 Task: Create Card Safety and Security Review in Board Customer Advocacy Best Practices to Workspace Equipment Financing. Create Card Legal Conference Review in Board Content Localization and Translation to Workspace Equipment Financing. Create Card Risk Management Review in Board Diversity and Inclusion Employee Resource Group Event Planning and Execution to Workspace Equipment Financing
Action: Mouse moved to (68, 381)
Screenshot: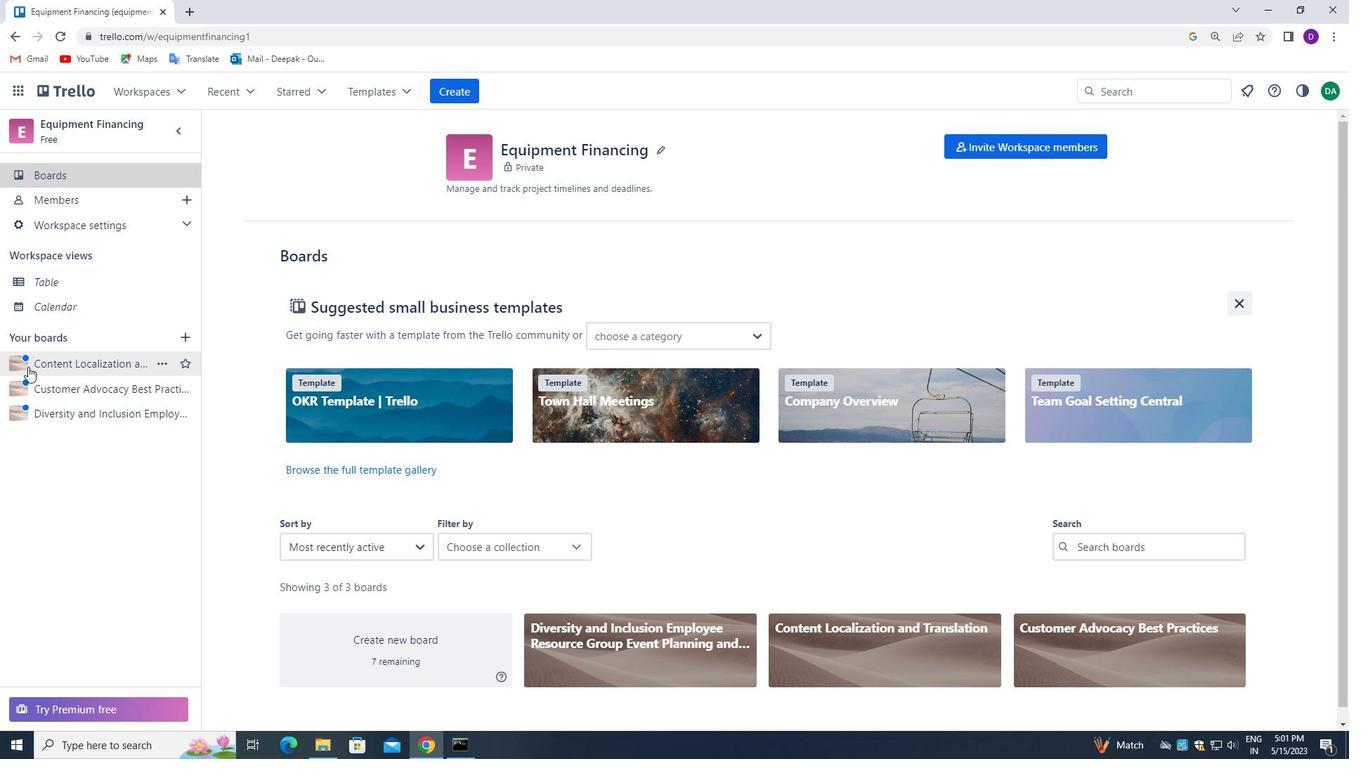 
Action: Mouse pressed left at (68, 381)
Screenshot: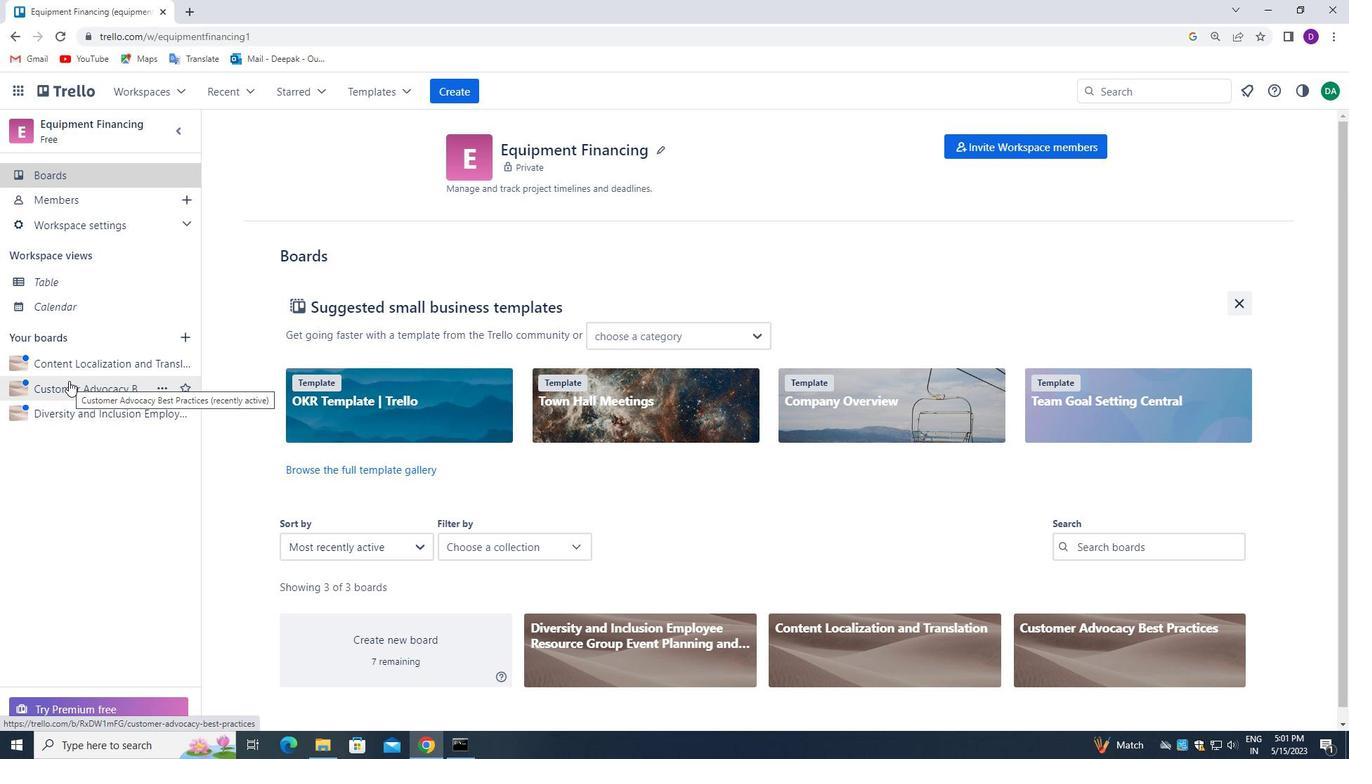 
Action: Mouse moved to (695, 208)
Screenshot: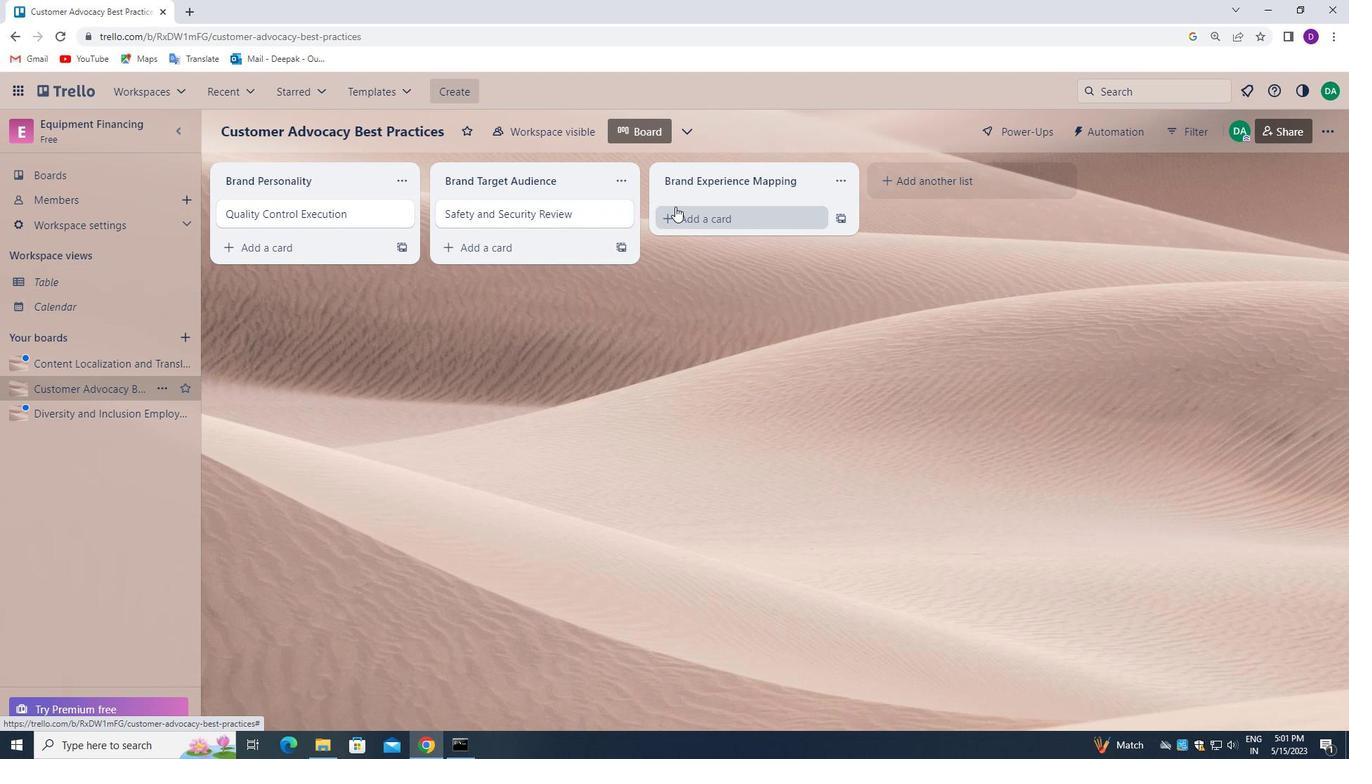 
Action: Mouse pressed left at (695, 208)
Screenshot: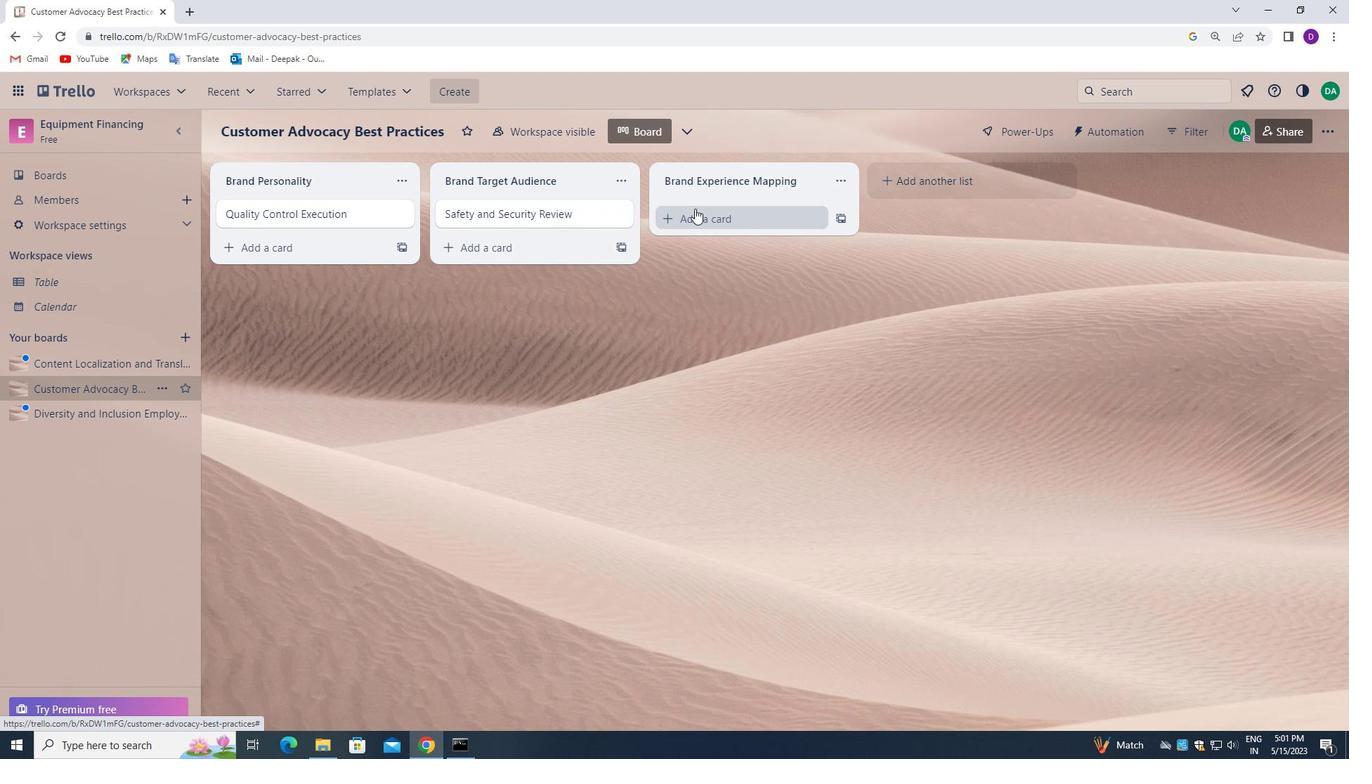 
Action: Mouse moved to (688, 222)
Screenshot: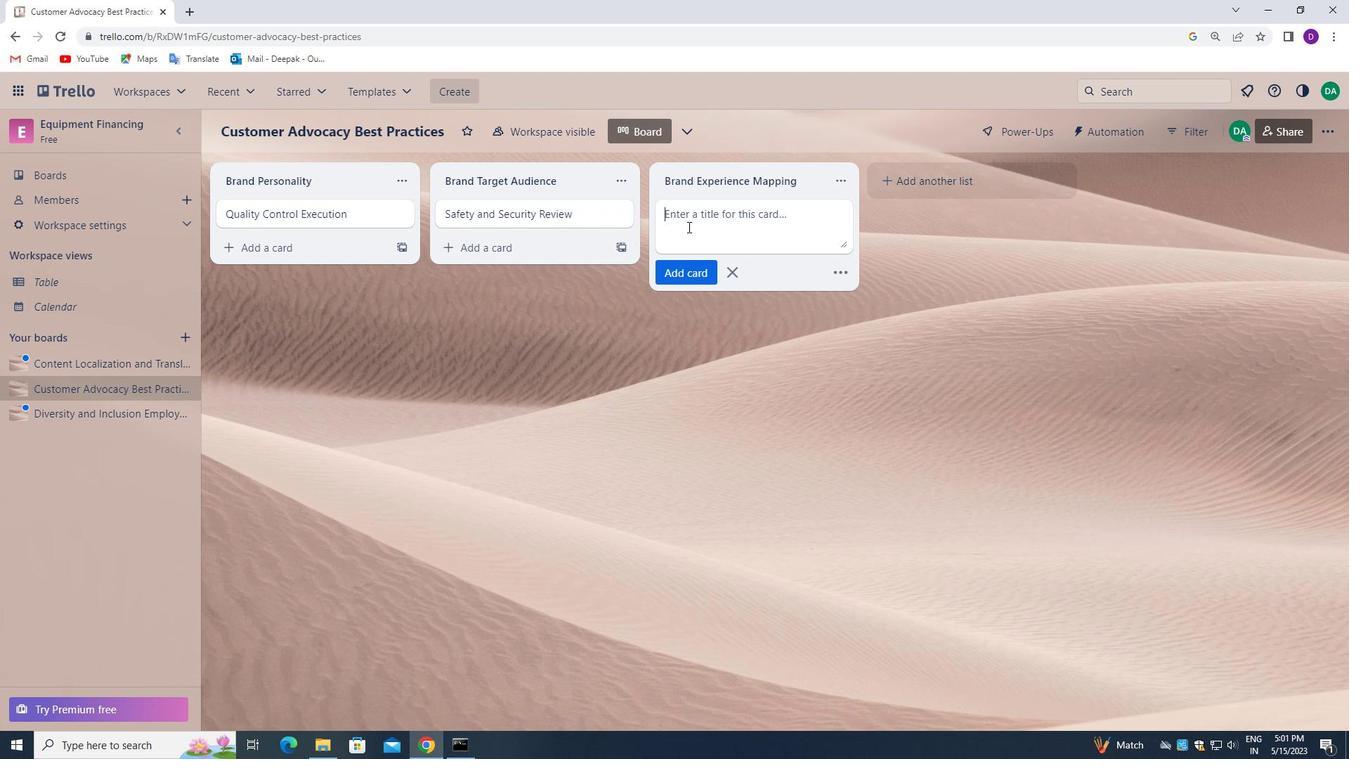 
Action: Mouse pressed left at (688, 222)
Screenshot: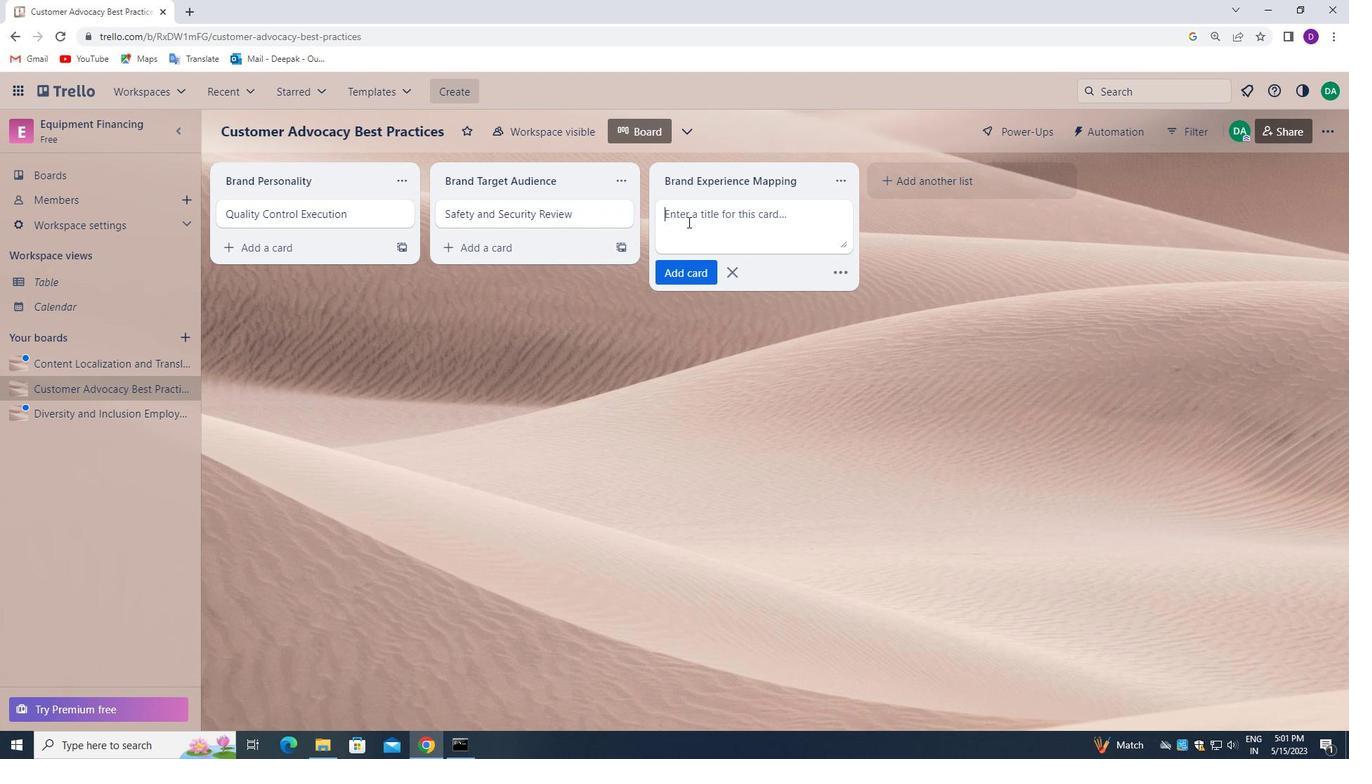 
Action: Key pressed <Key.shift>SAFETY<Key.space>AND<Key.space><Key.shift>SECURITY<Key.space><Key.shift>REVIEW
Screenshot: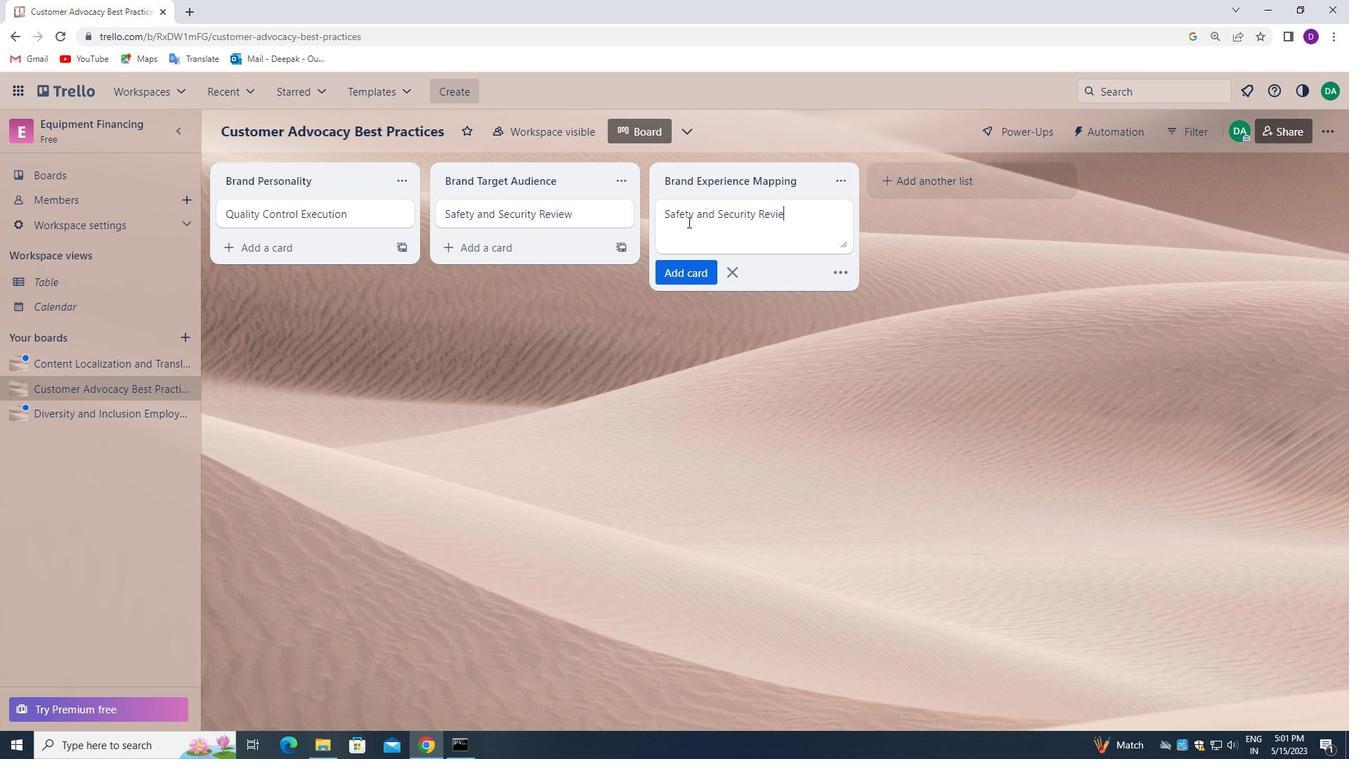 
Action: Mouse moved to (681, 268)
Screenshot: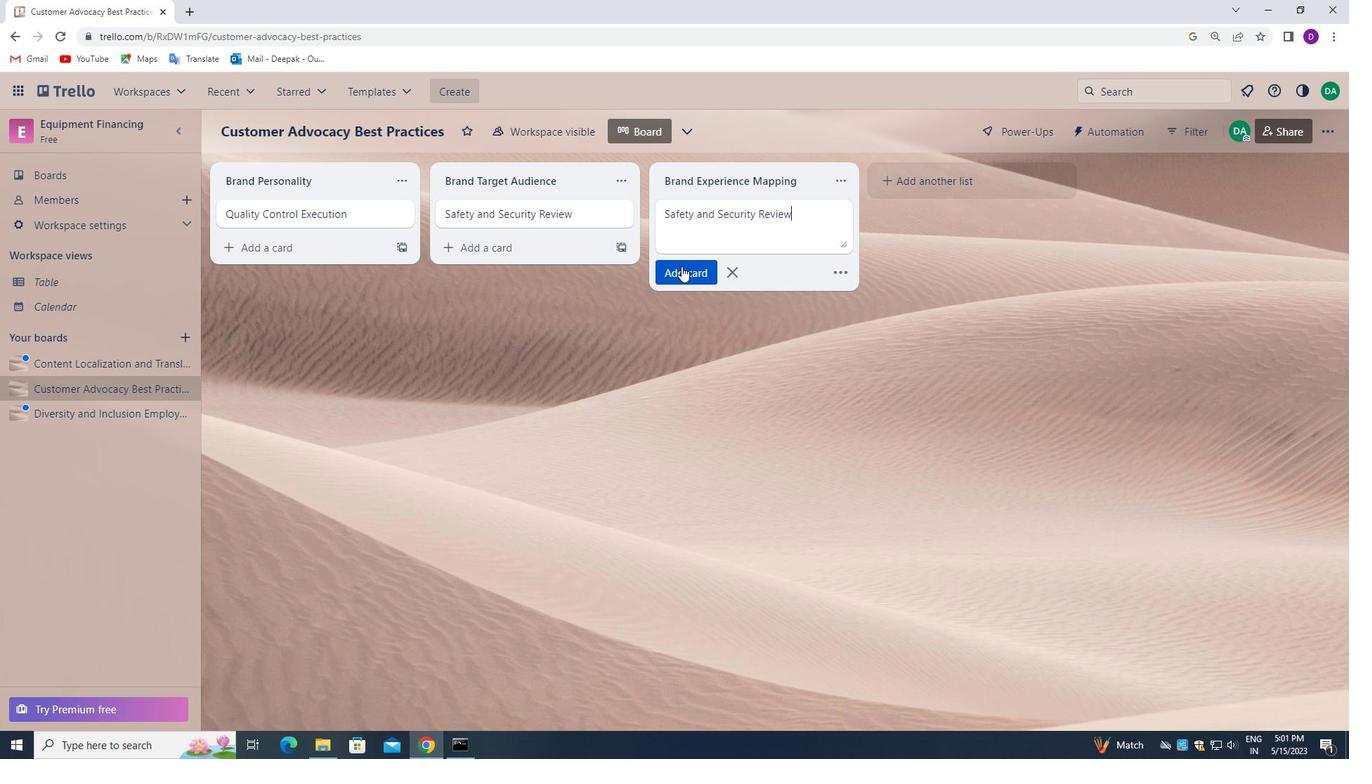 
Action: Mouse pressed left at (681, 268)
Screenshot: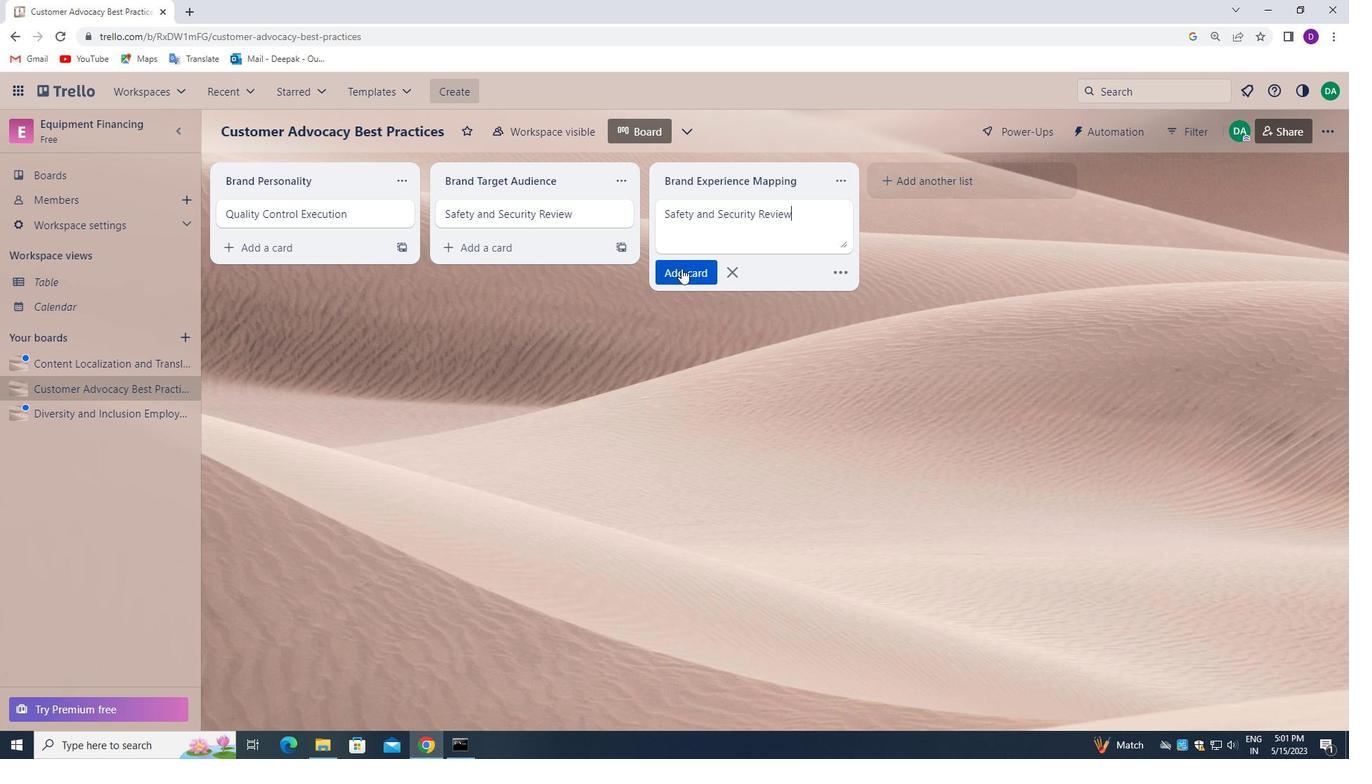 
Action: Mouse moved to (575, 323)
Screenshot: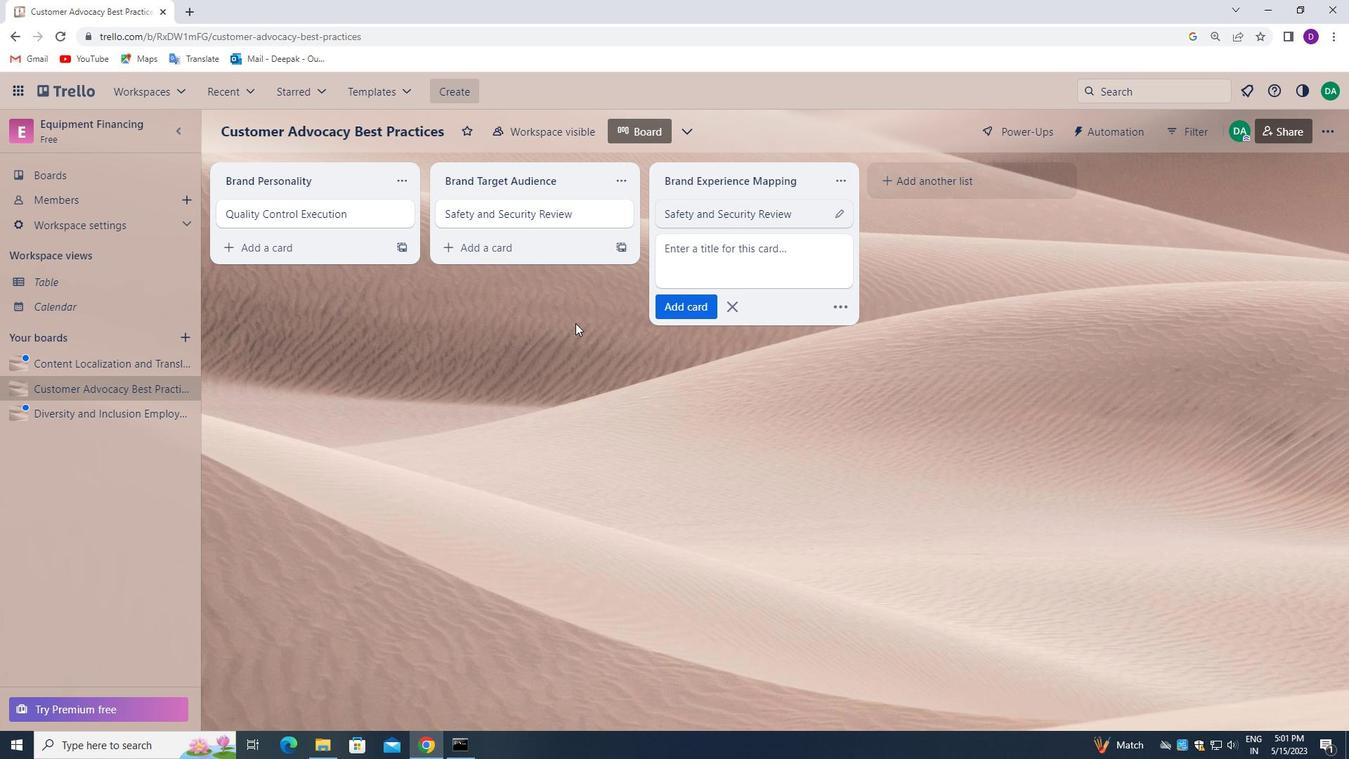
Action: Mouse pressed left at (575, 323)
Screenshot: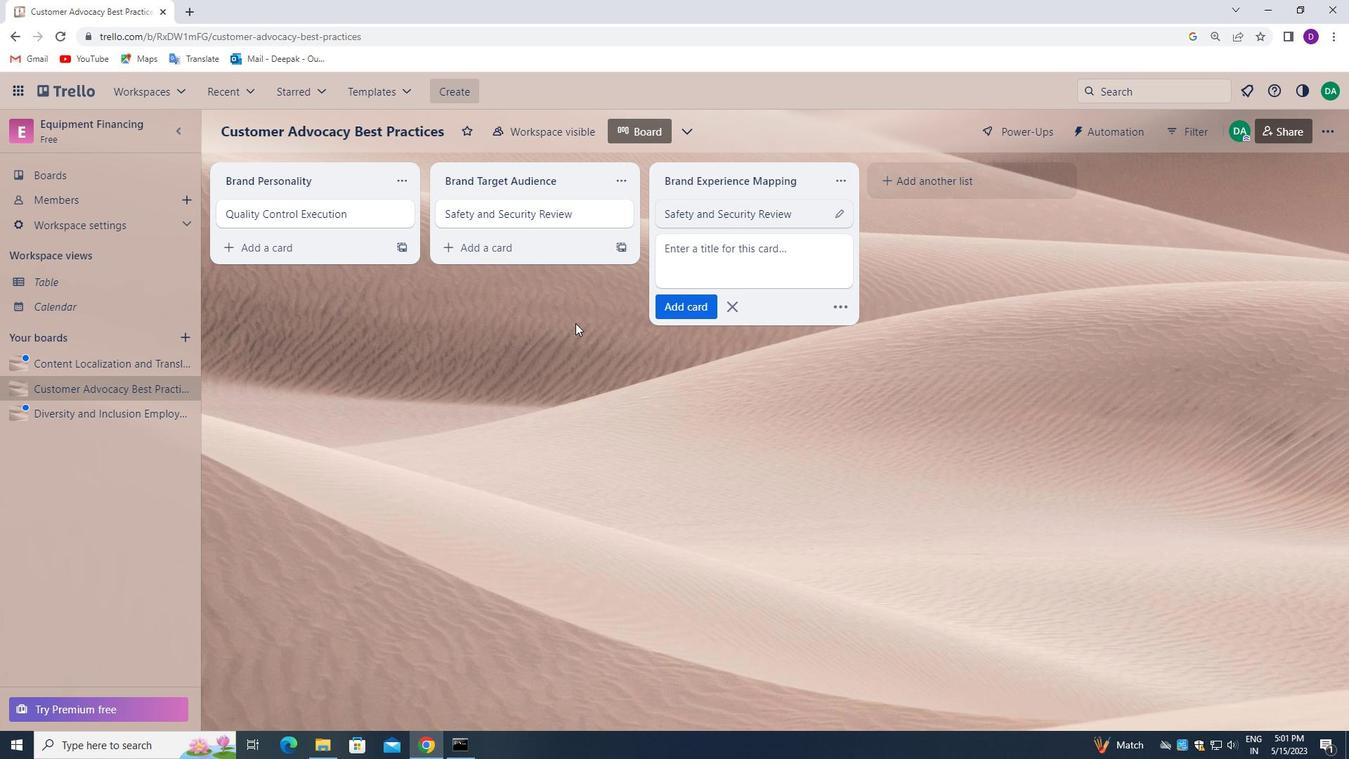 
Action: Mouse moved to (80, 364)
Screenshot: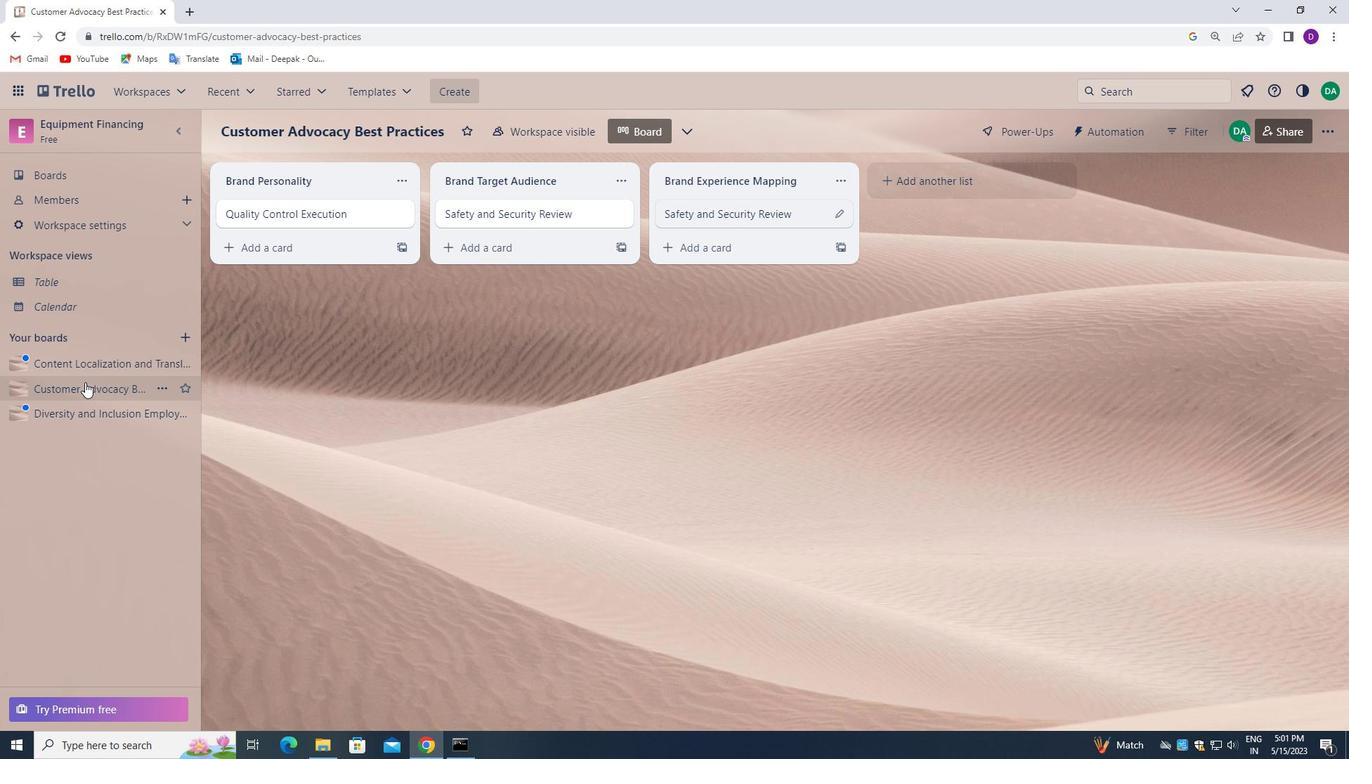
Action: Mouse pressed left at (80, 364)
Screenshot: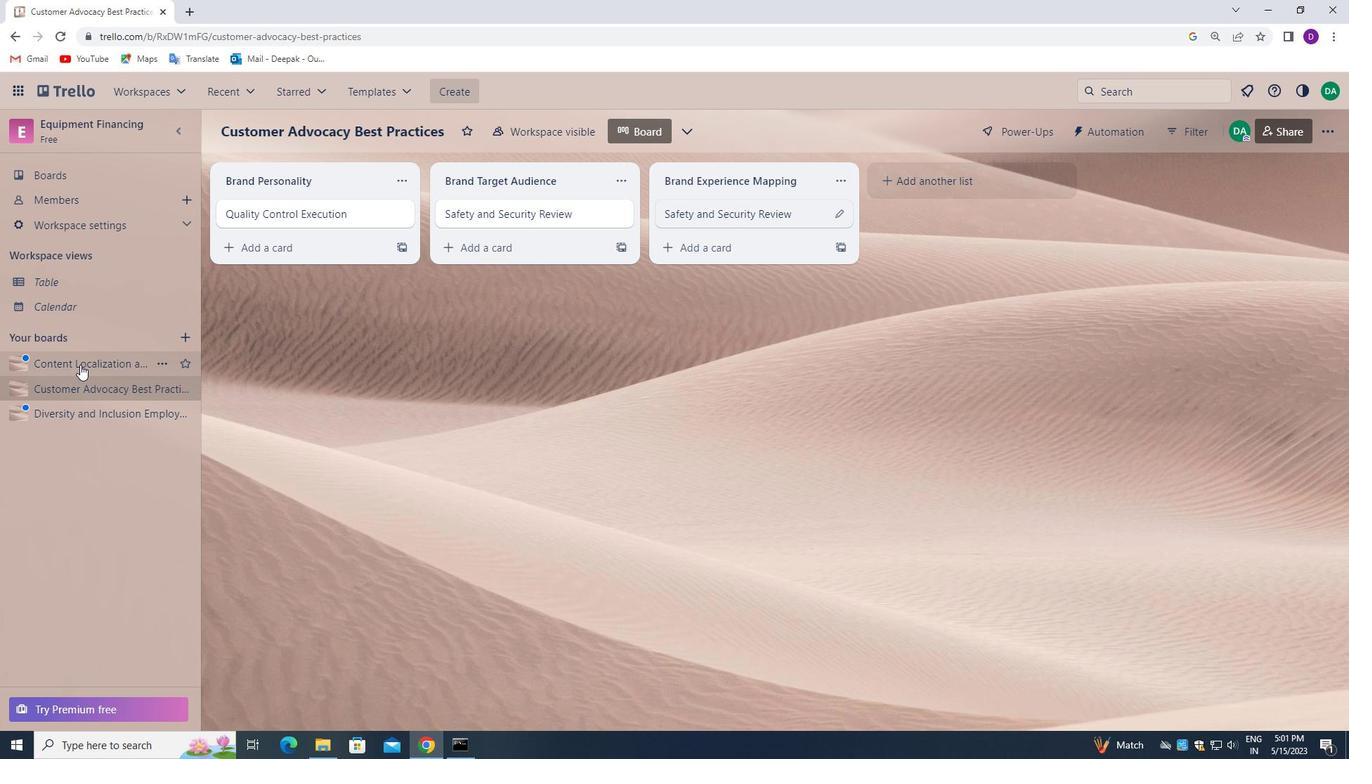 
Action: Mouse moved to (698, 213)
Screenshot: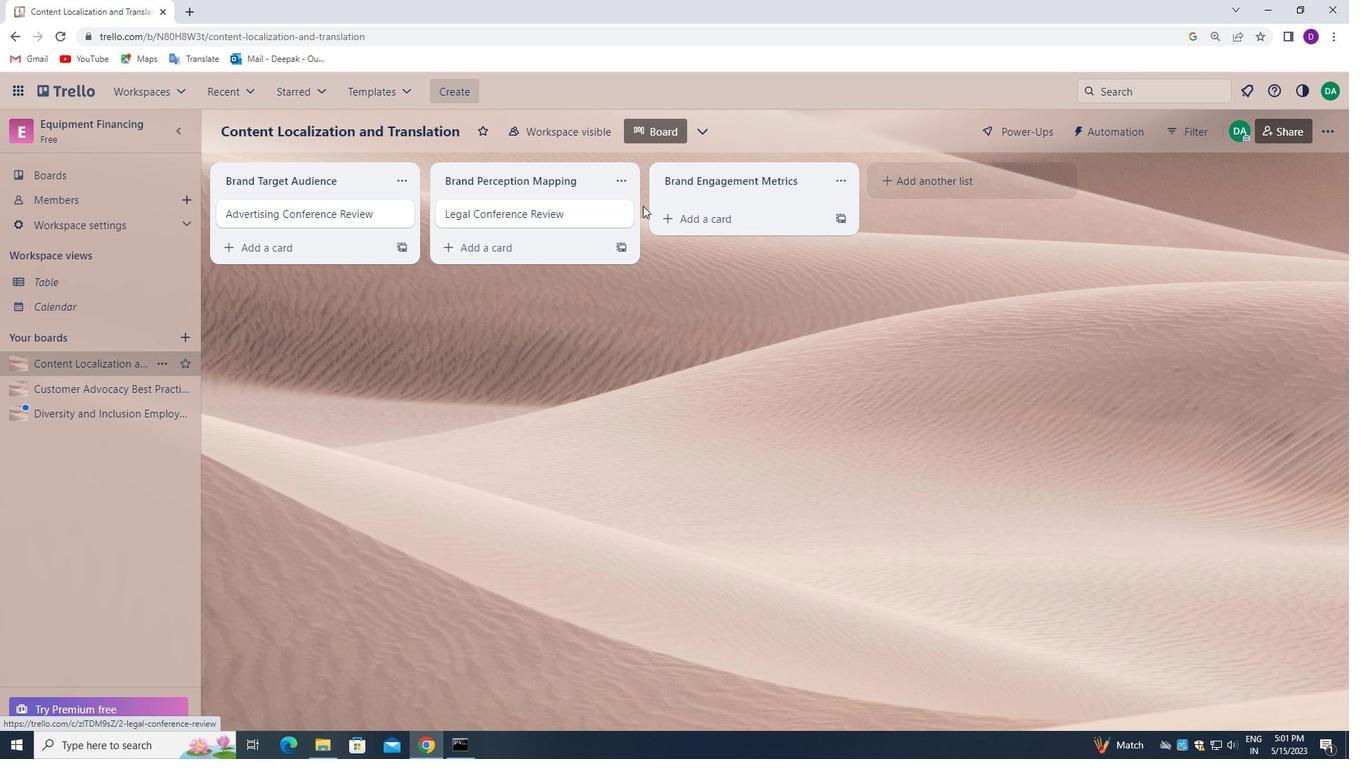 
Action: Mouse pressed left at (698, 213)
Screenshot: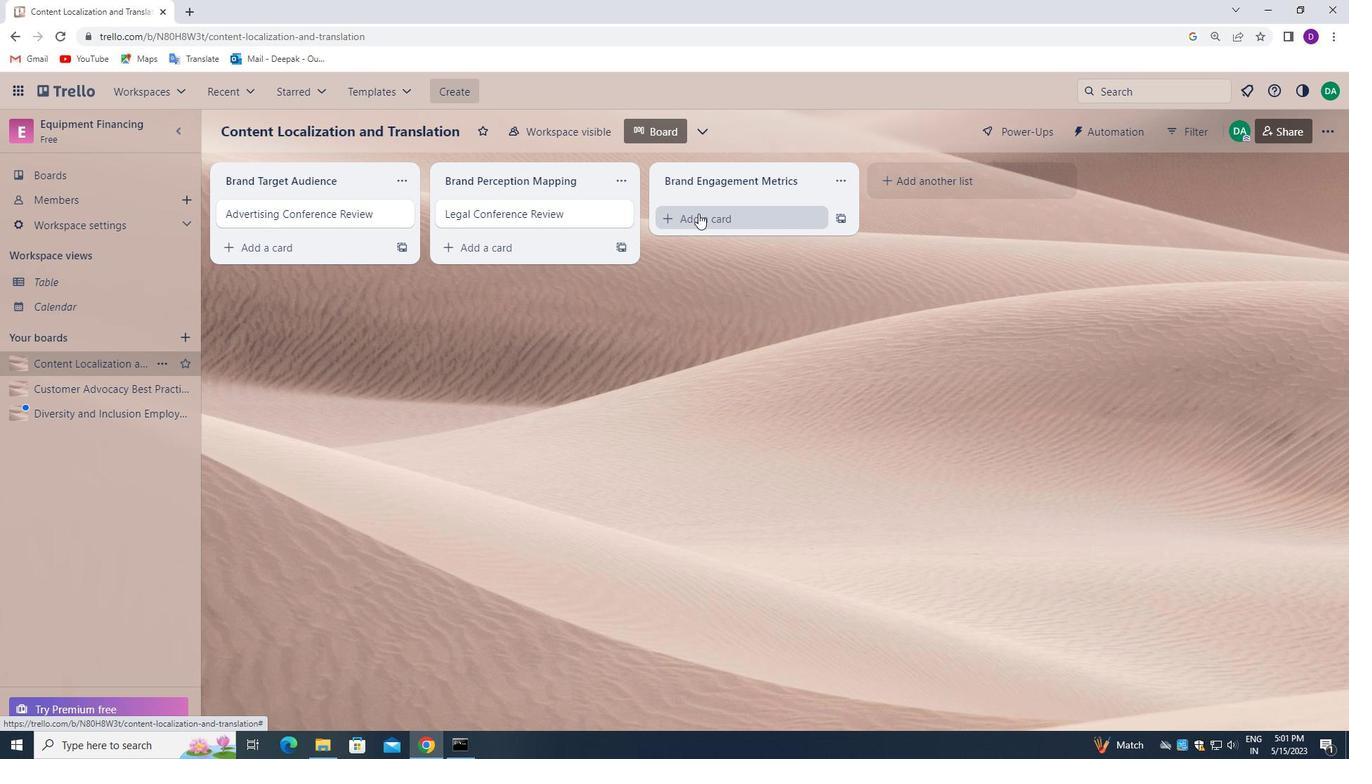 
Action: Mouse moved to (694, 217)
Screenshot: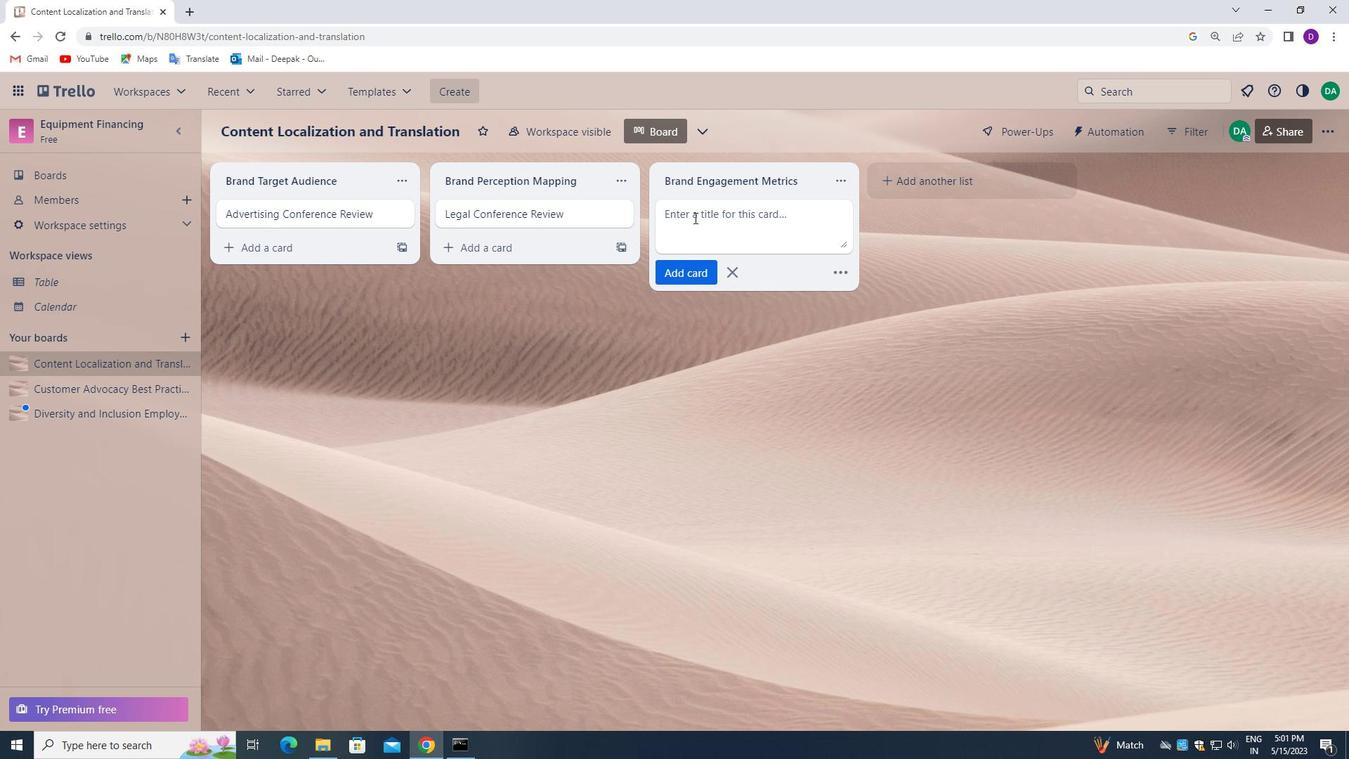 
Action: Mouse pressed left at (694, 217)
Screenshot: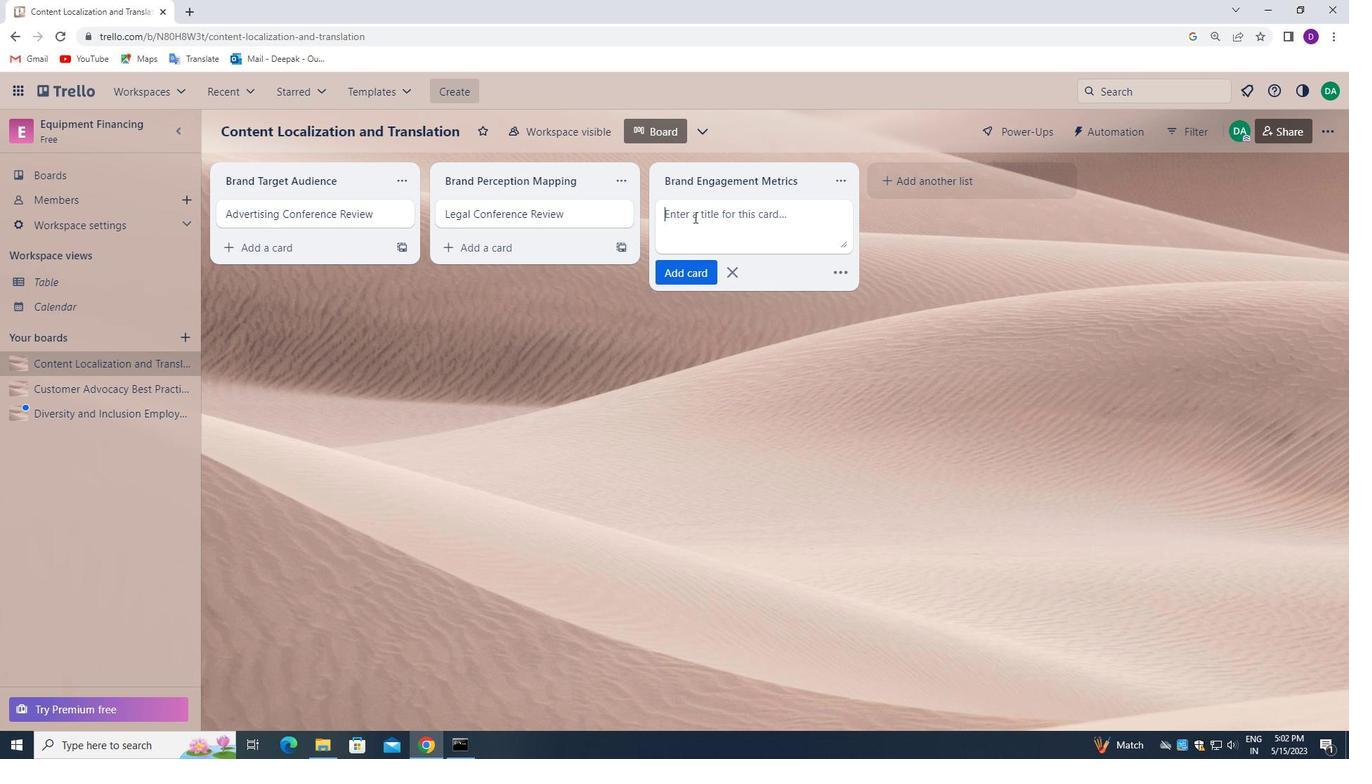 
Action: Key pressed <Key.shift>LEGAL<Key.space><Key.shift>CONFERENCE<Key.space><Key.shift>REVIEW
Screenshot: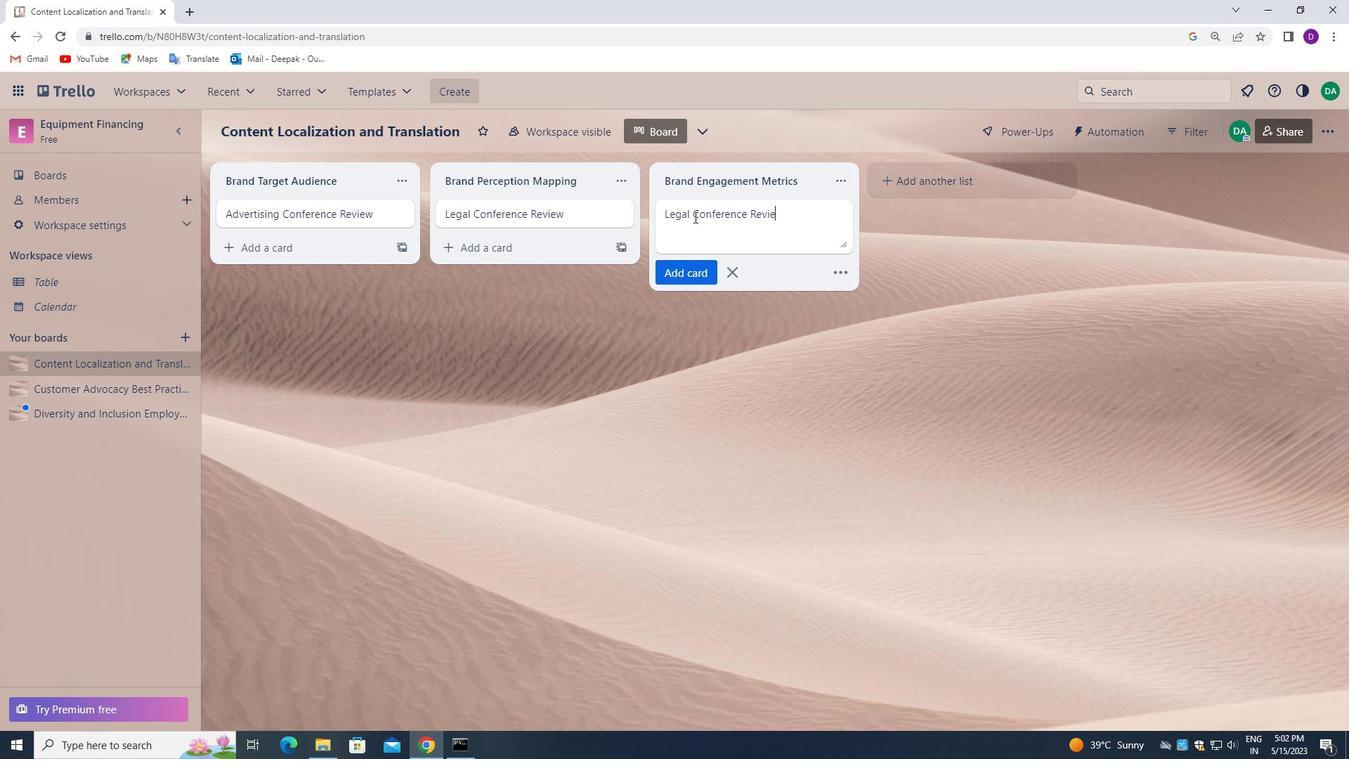 
Action: Mouse moved to (674, 265)
Screenshot: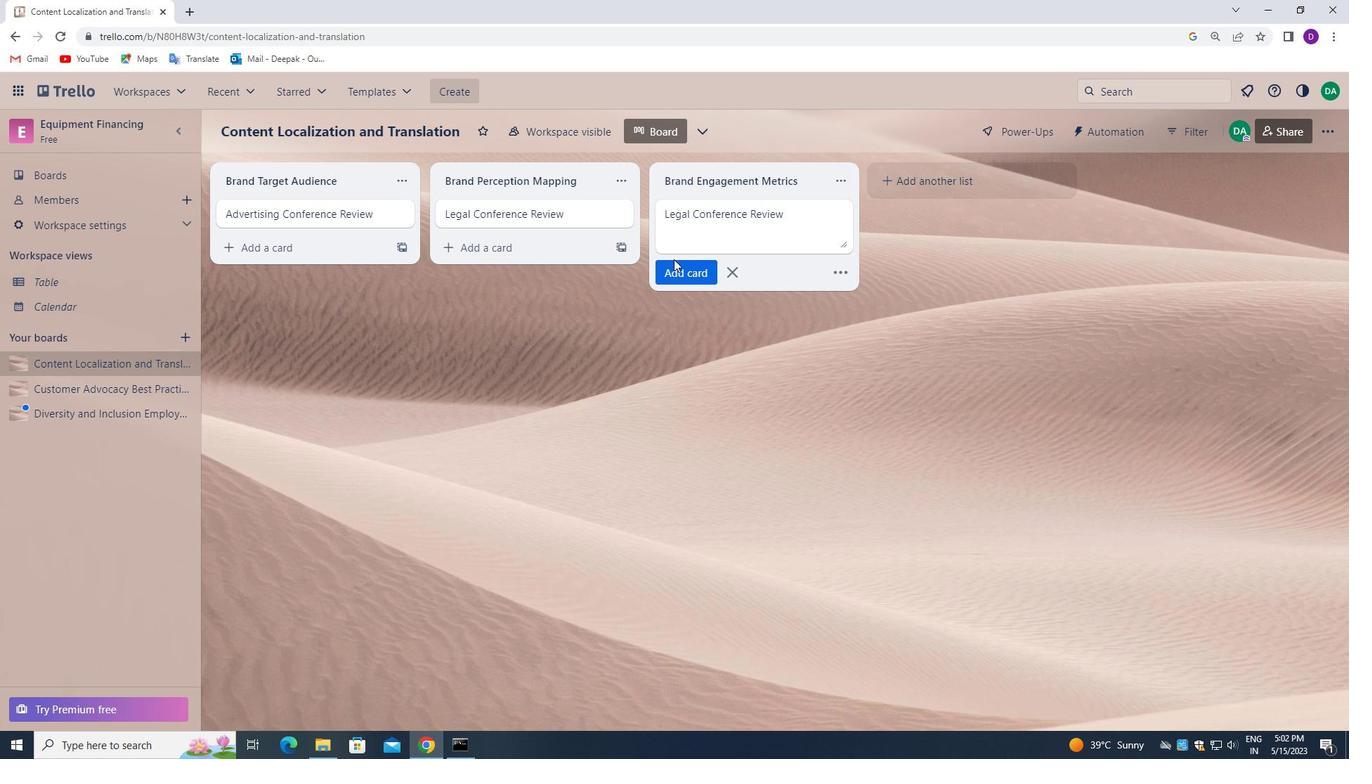 
Action: Mouse pressed left at (674, 265)
Screenshot: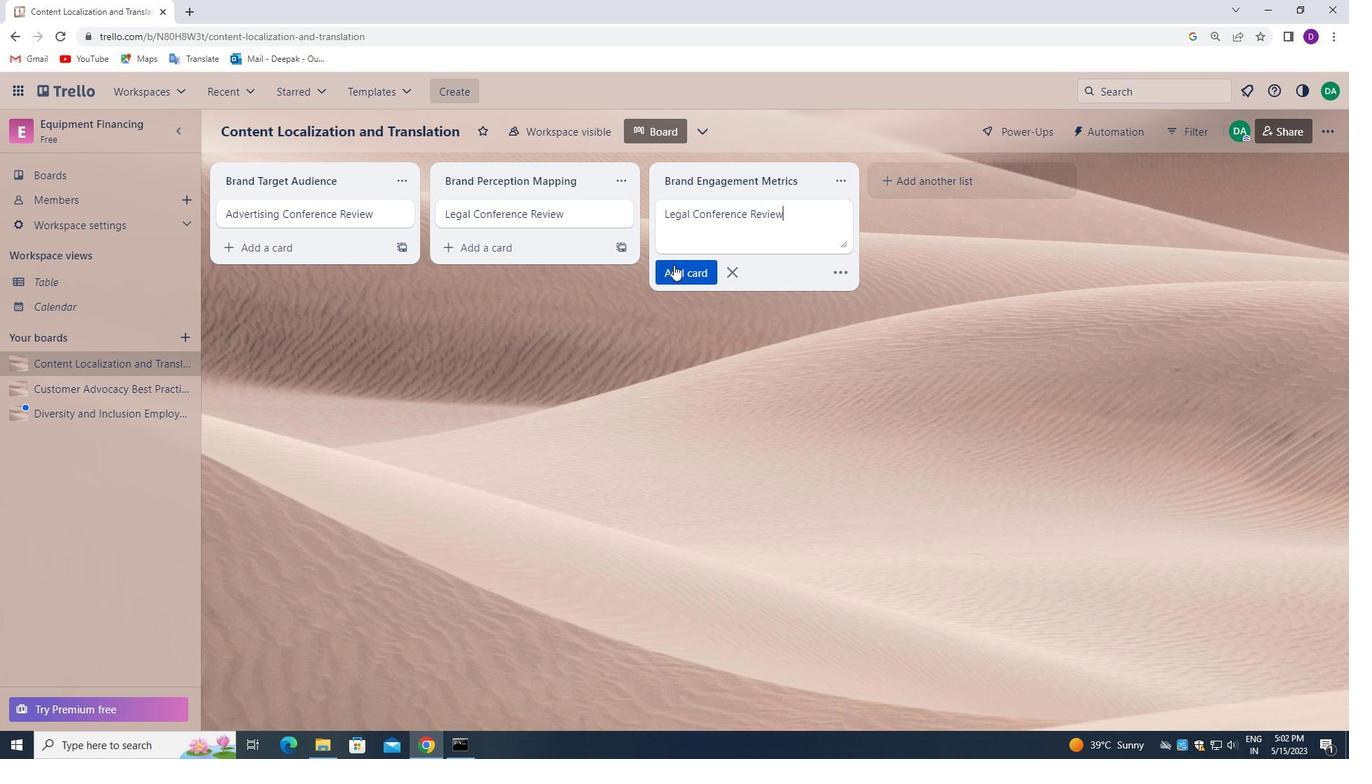 
Action: Mouse moved to (620, 319)
Screenshot: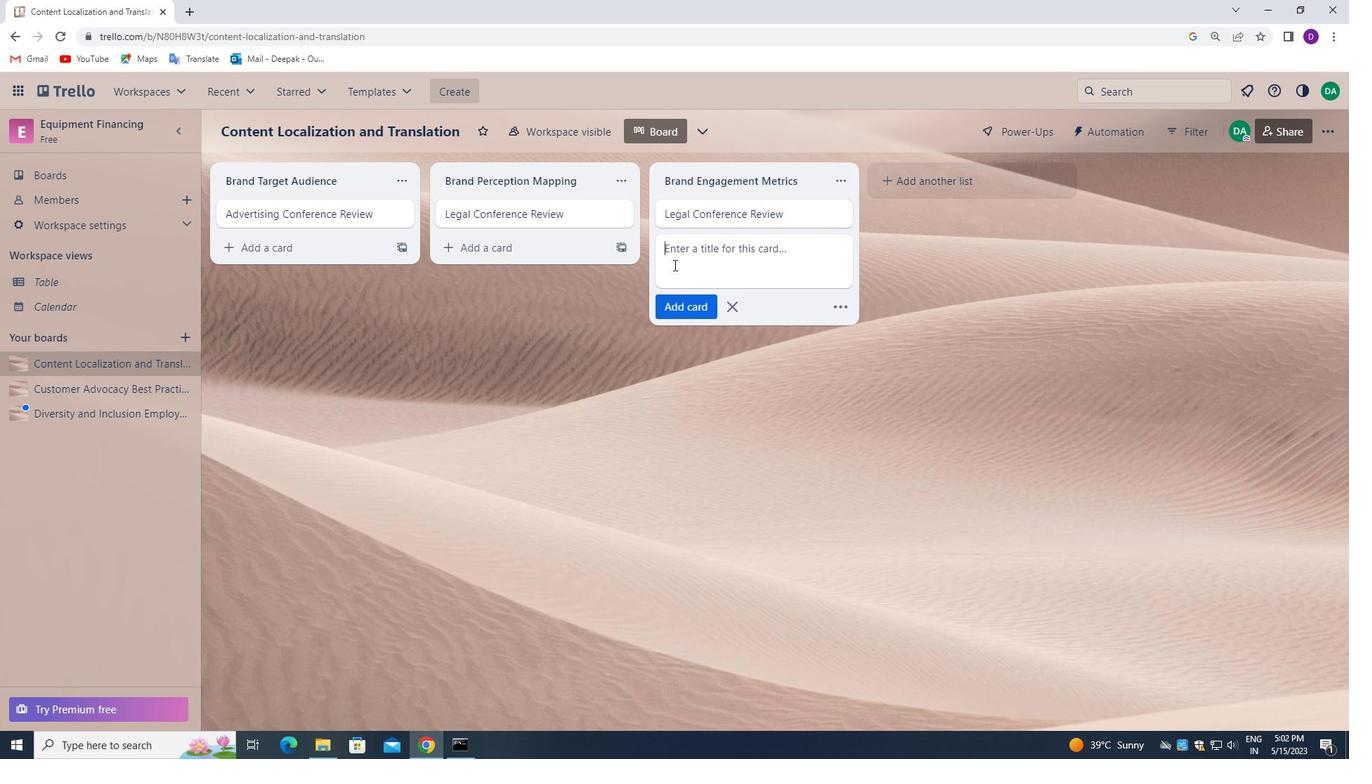 
Action: Mouse pressed left at (620, 319)
Screenshot: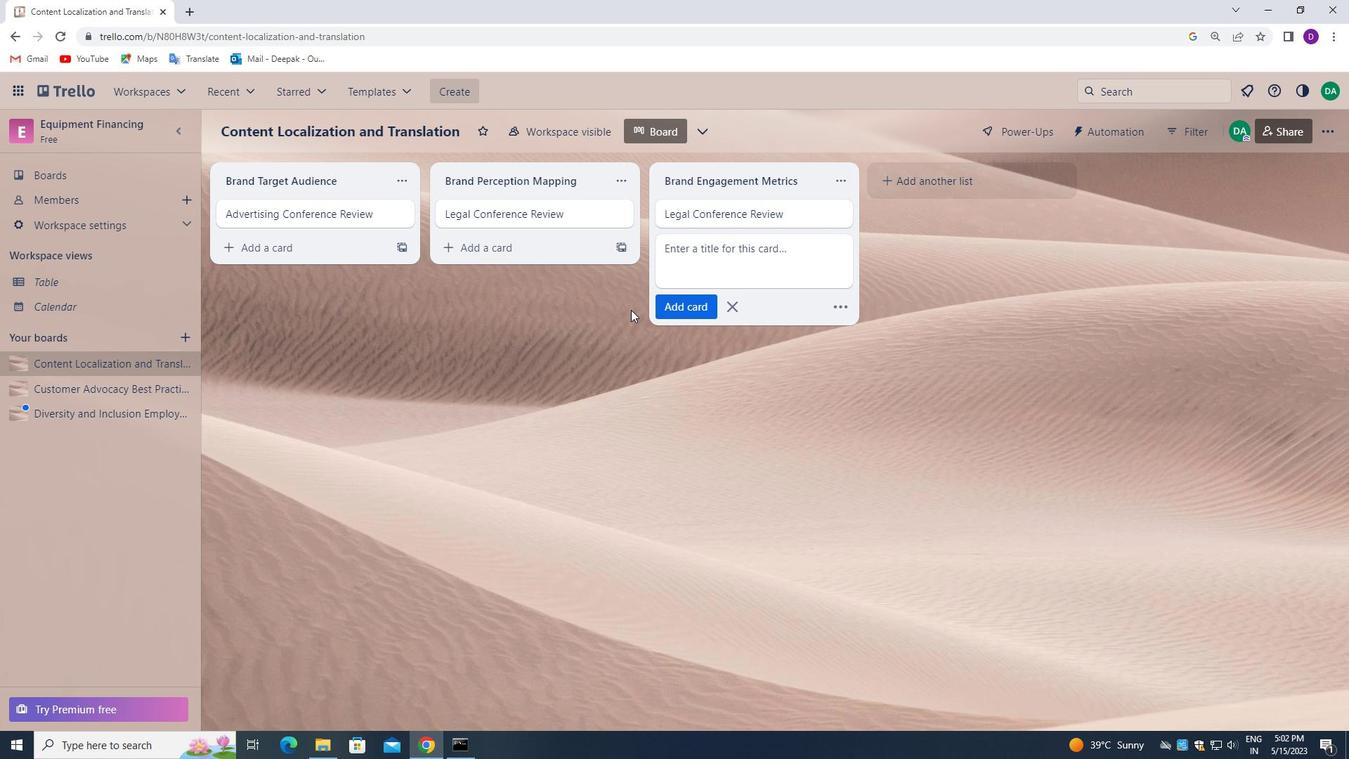 
Action: Mouse moved to (68, 416)
Screenshot: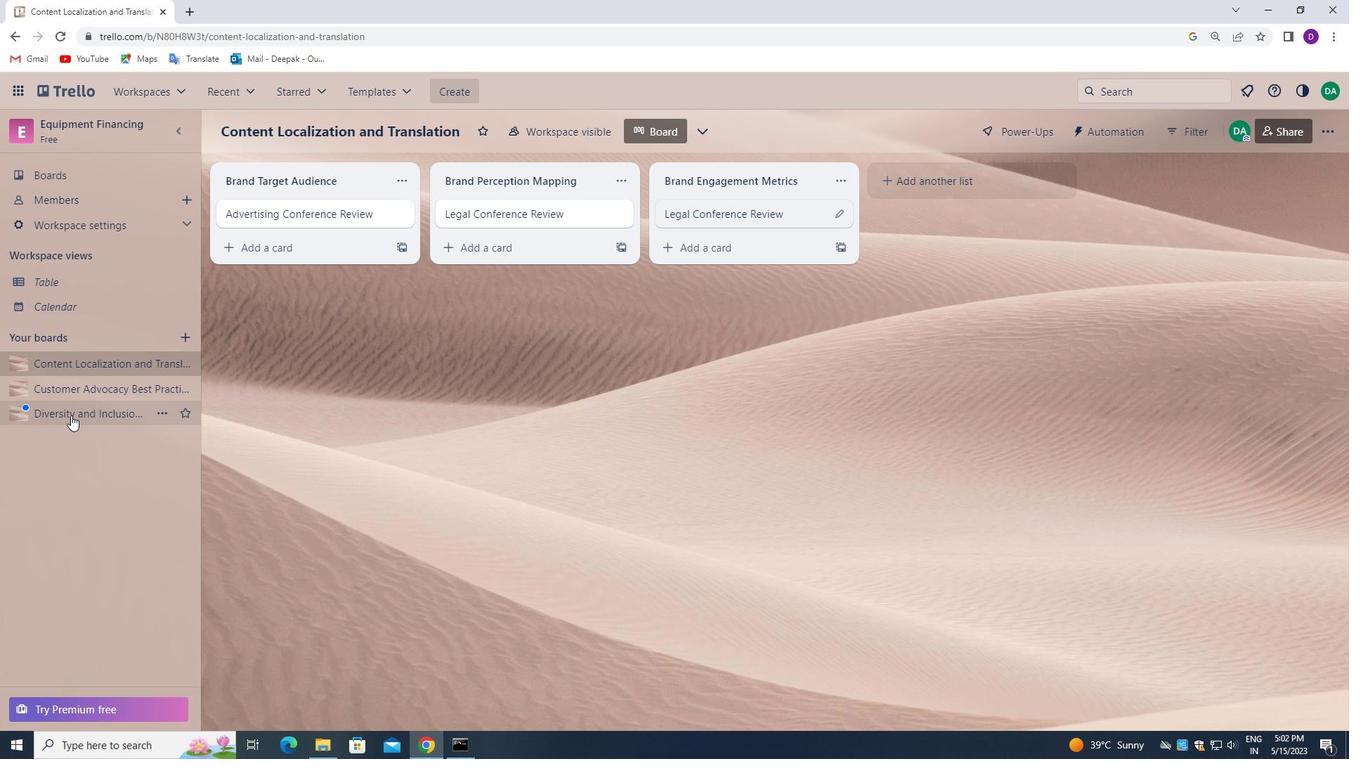 
Action: Mouse pressed left at (68, 416)
Screenshot: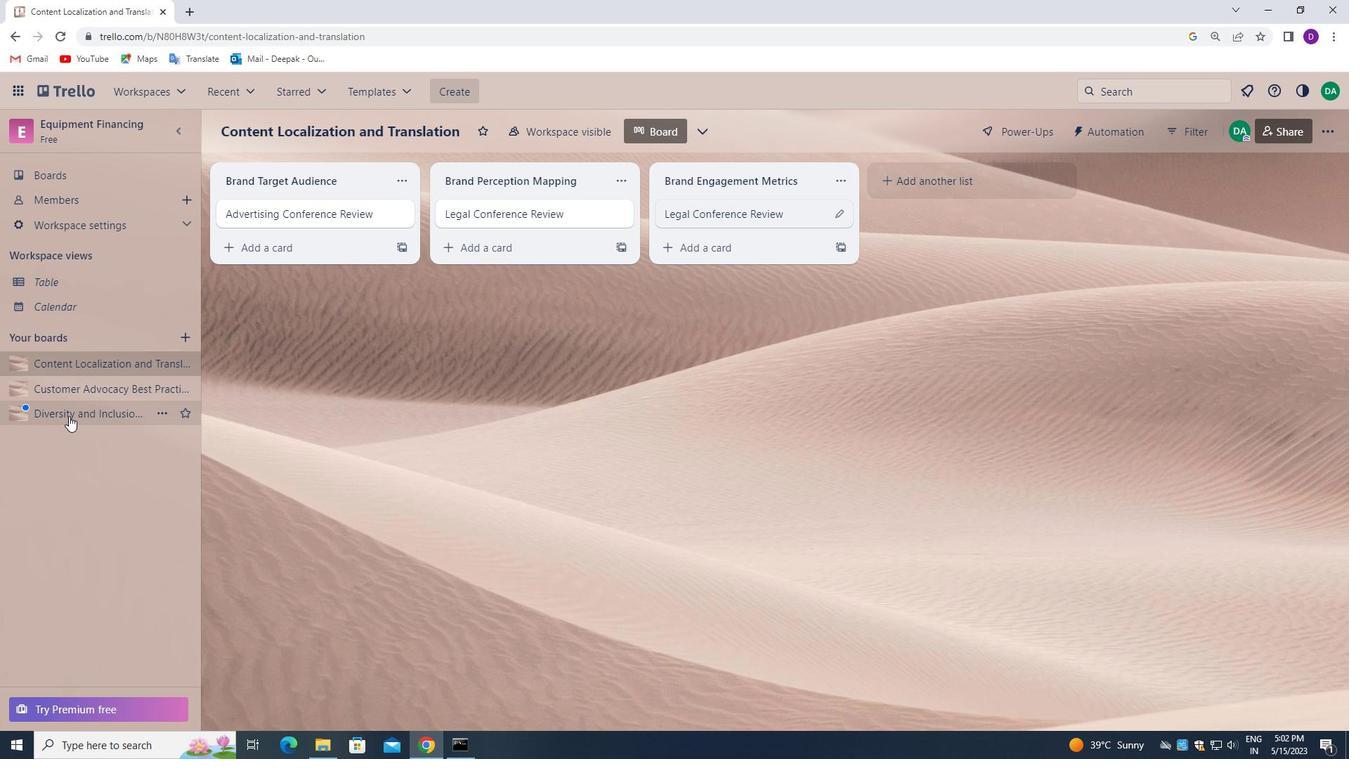 
Action: Mouse moved to (707, 219)
Screenshot: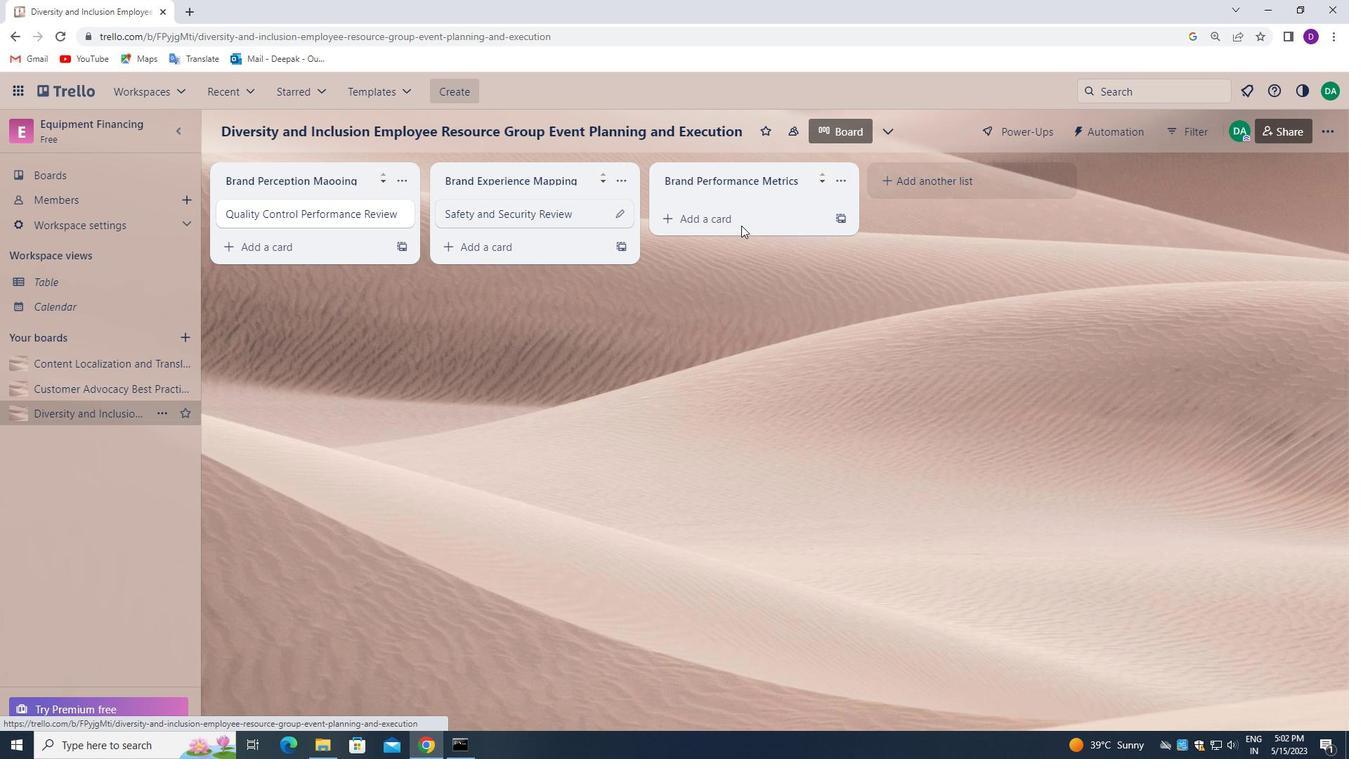 
Action: Mouse pressed left at (707, 219)
Screenshot: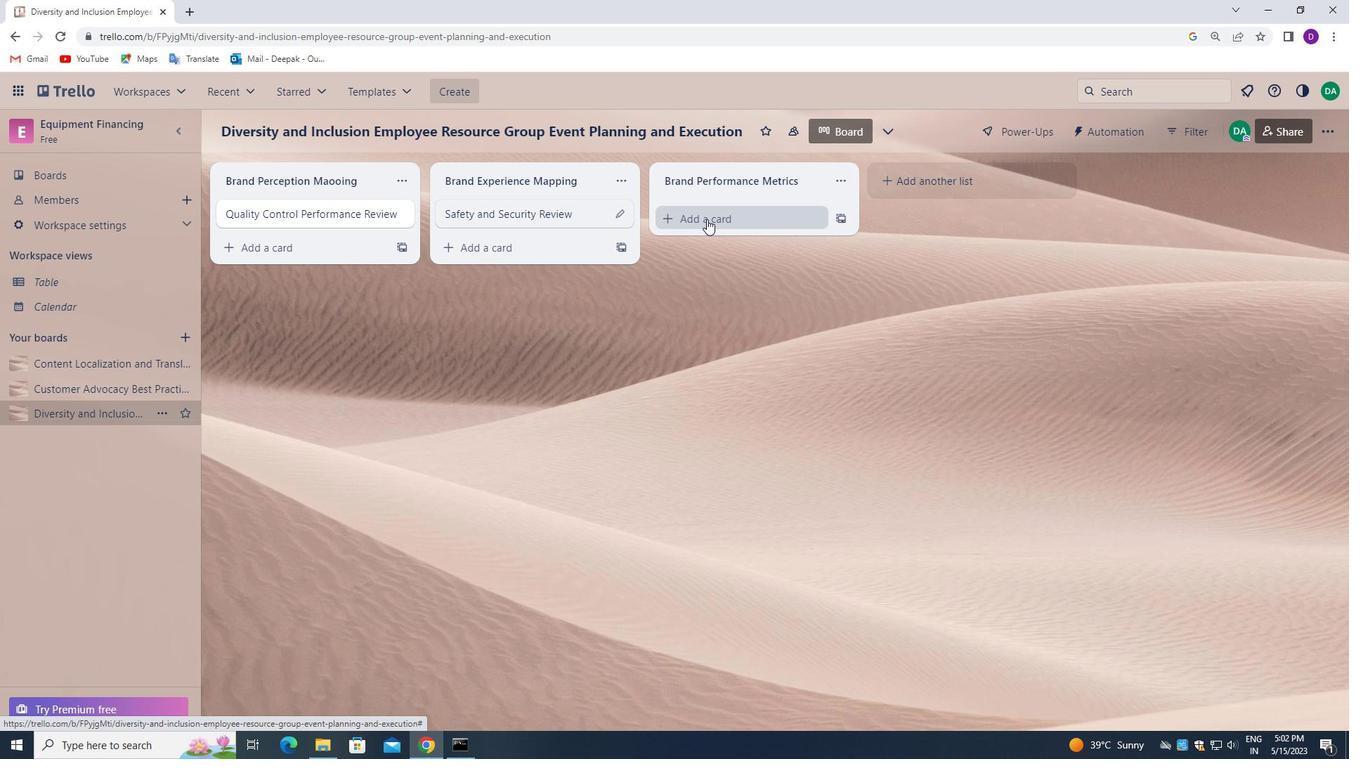 
Action: Mouse moved to (698, 220)
Screenshot: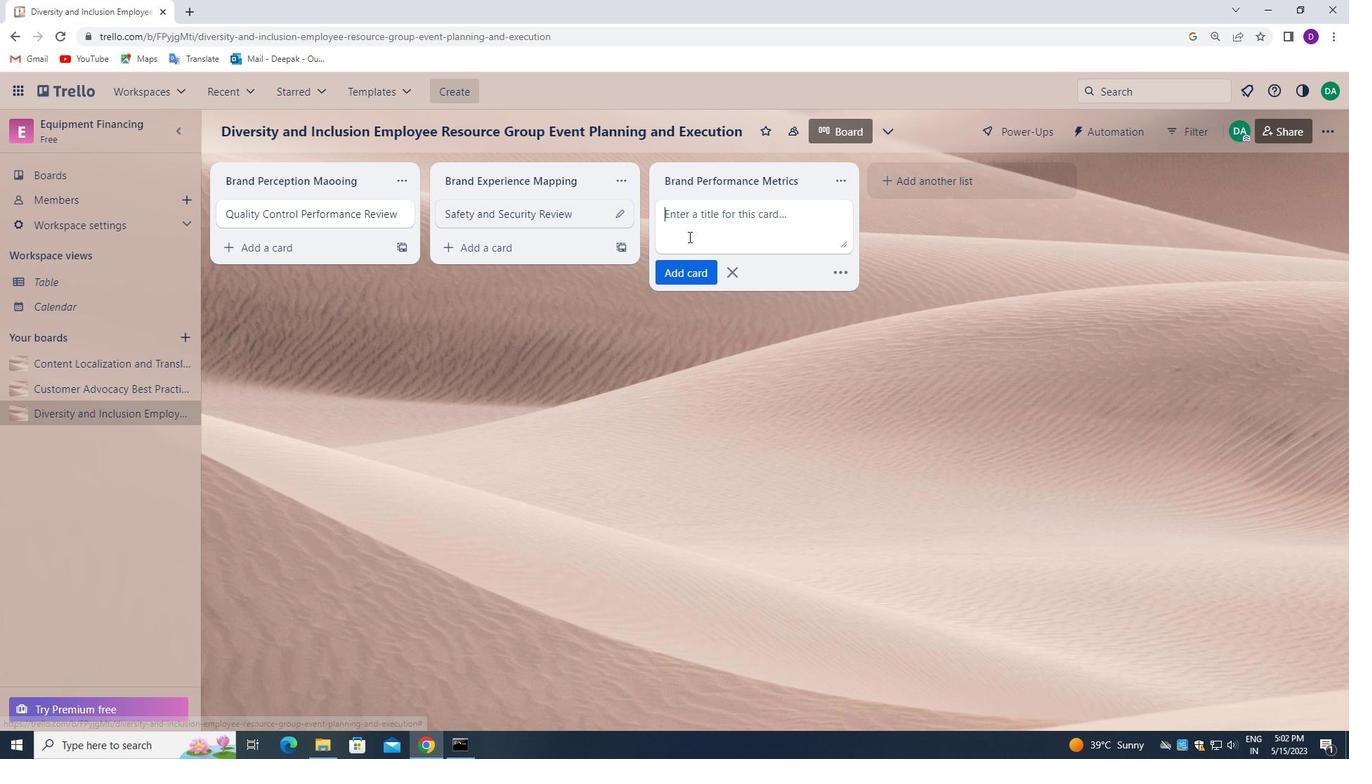 
Action: Mouse pressed left at (698, 220)
Screenshot: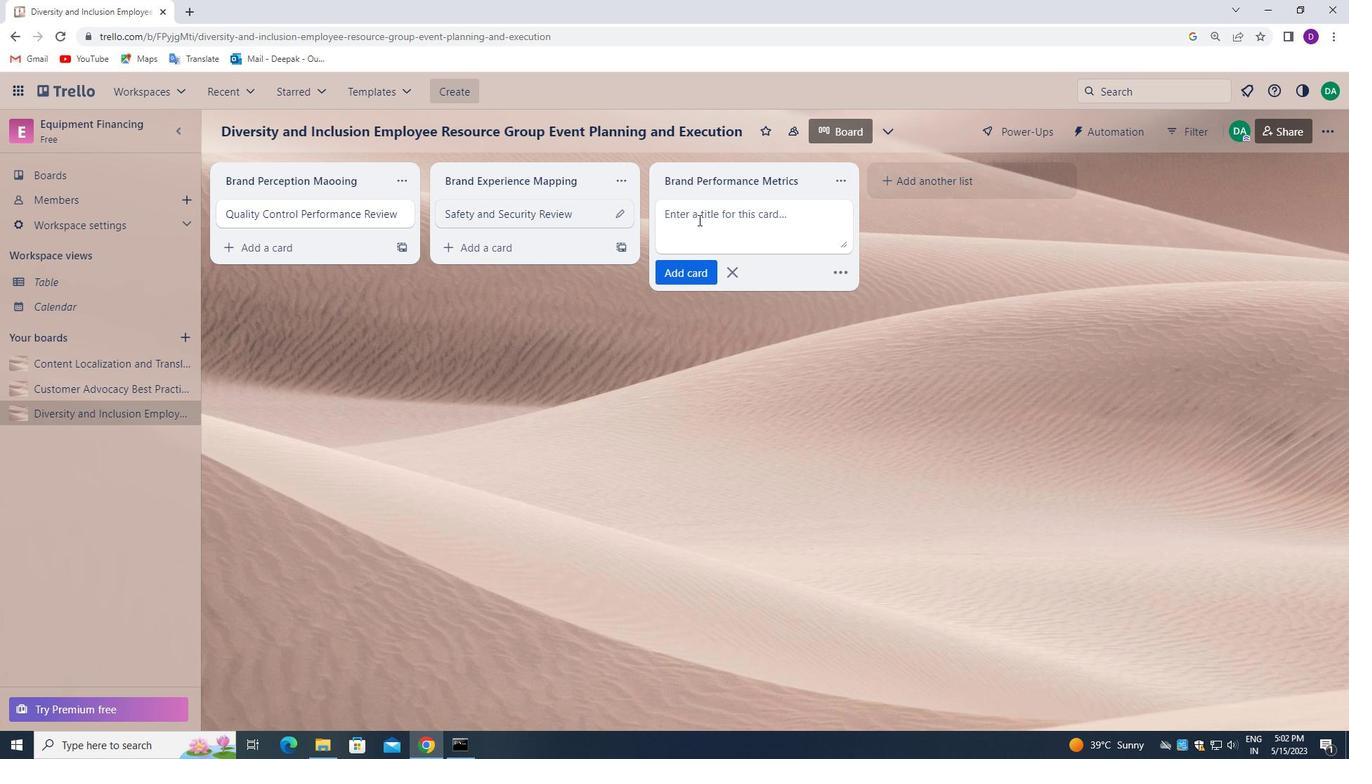 
Action: Key pressed <Key.shift>RISK<Key.space><Key.shift>MANAGEMENT<Key.space><Key.shift>REVIEW
Screenshot: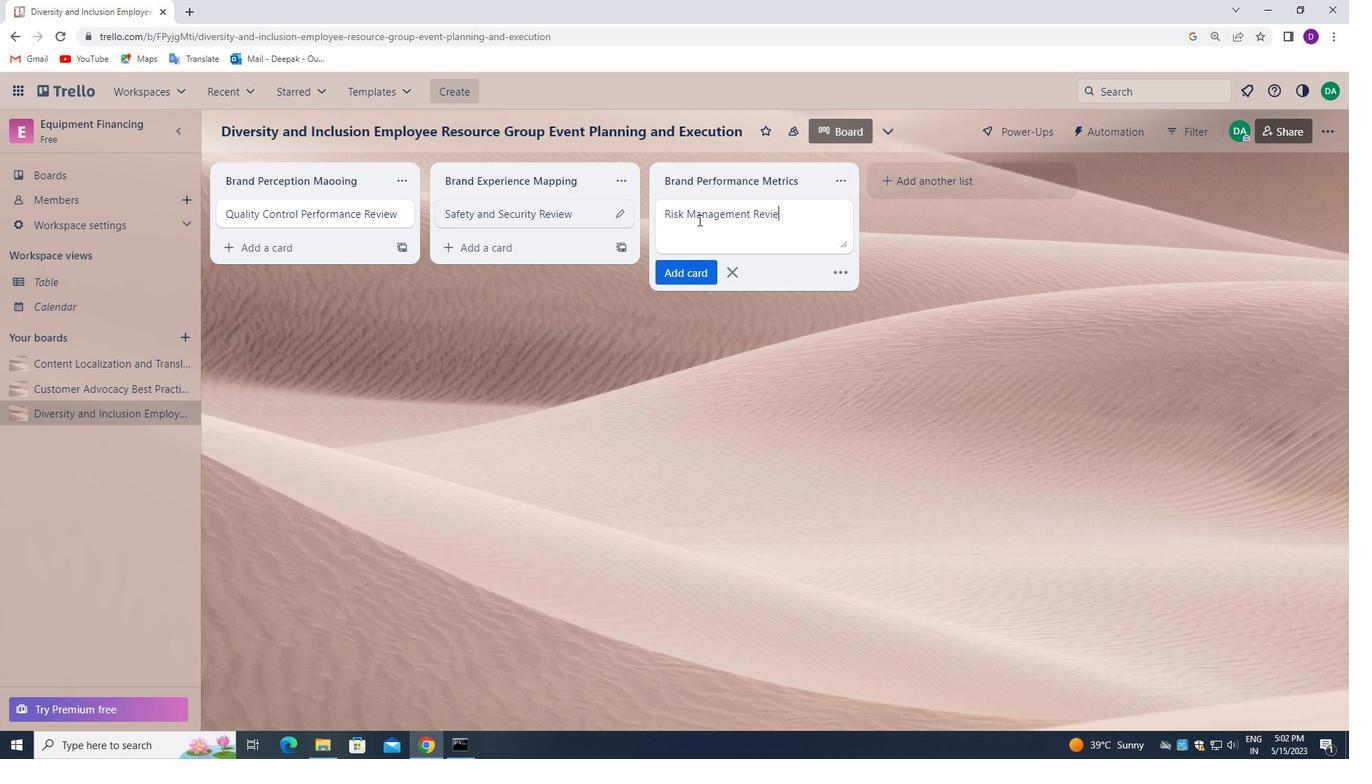 
Action: Mouse moved to (681, 269)
Screenshot: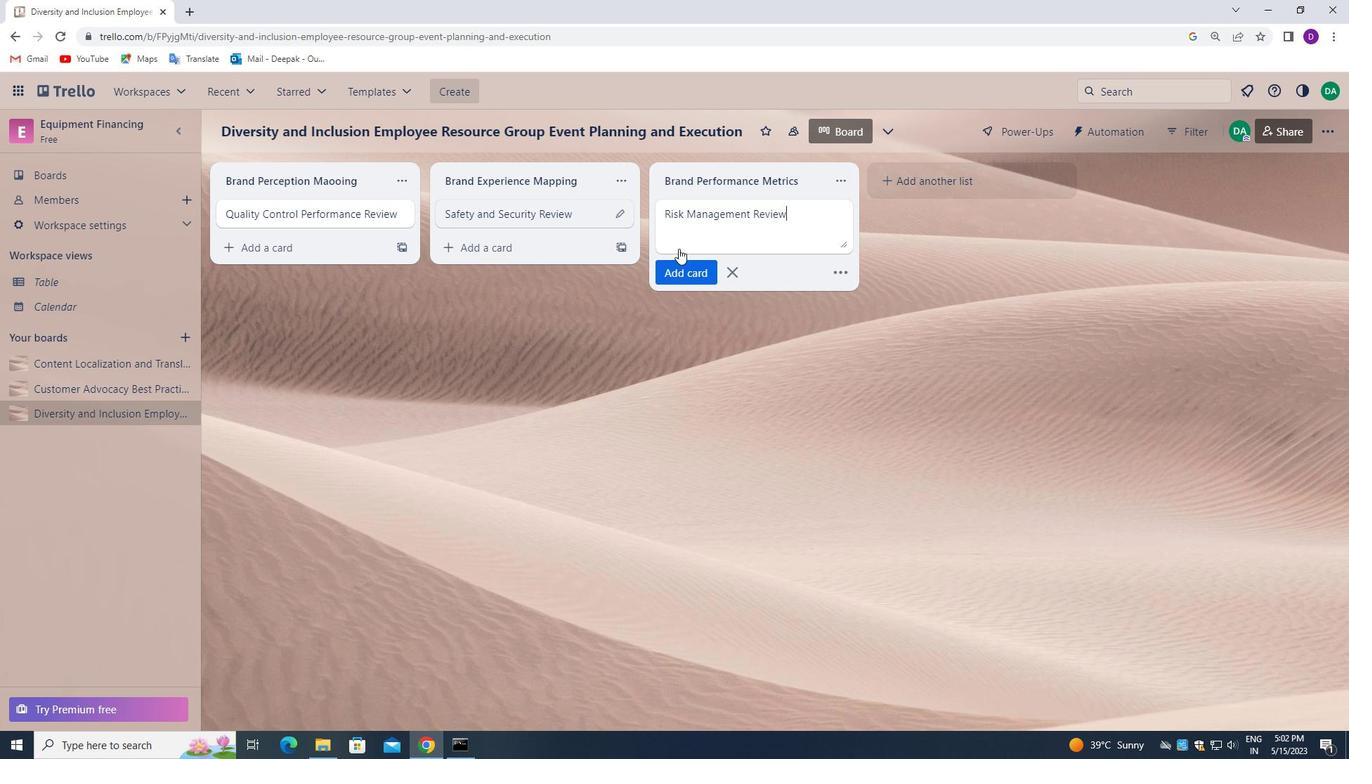 
Action: Mouse pressed left at (681, 269)
Screenshot: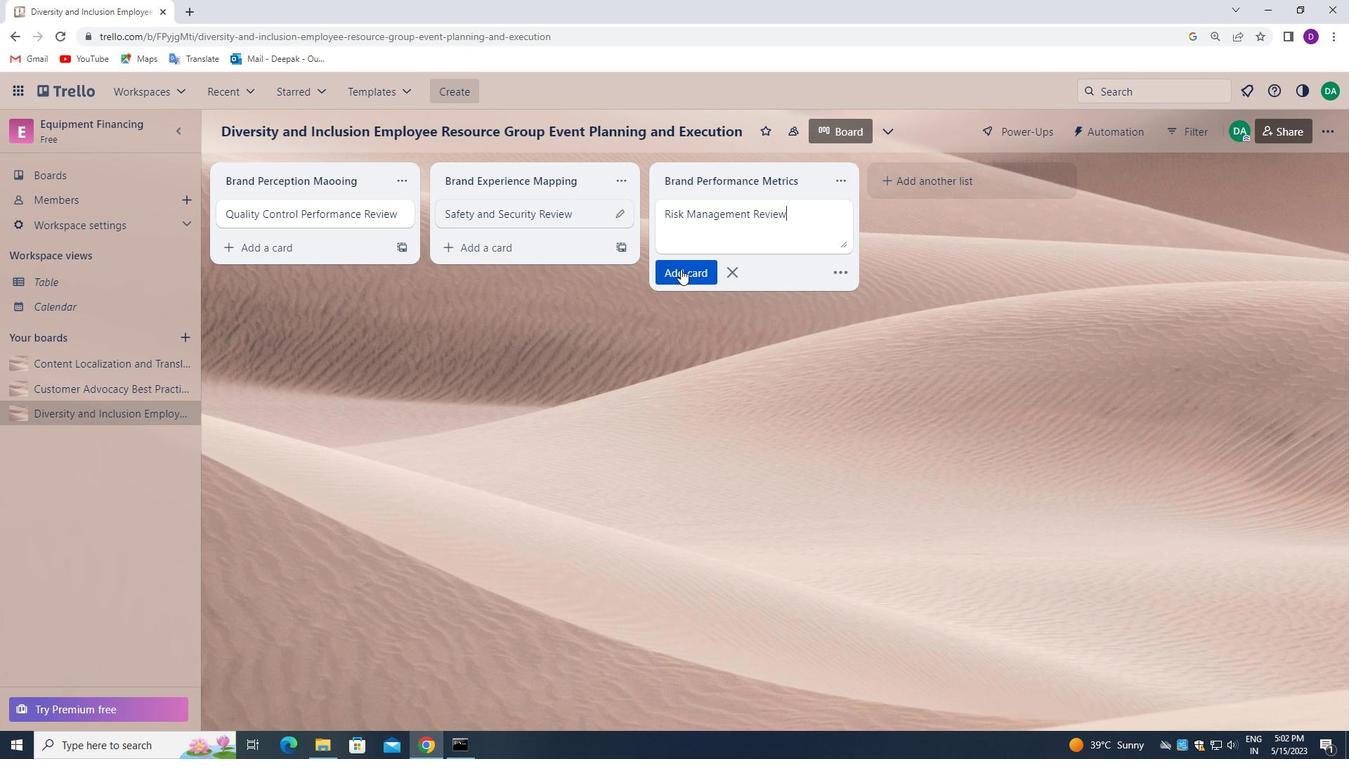 
Action: Mouse moved to (532, 388)
Screenshot: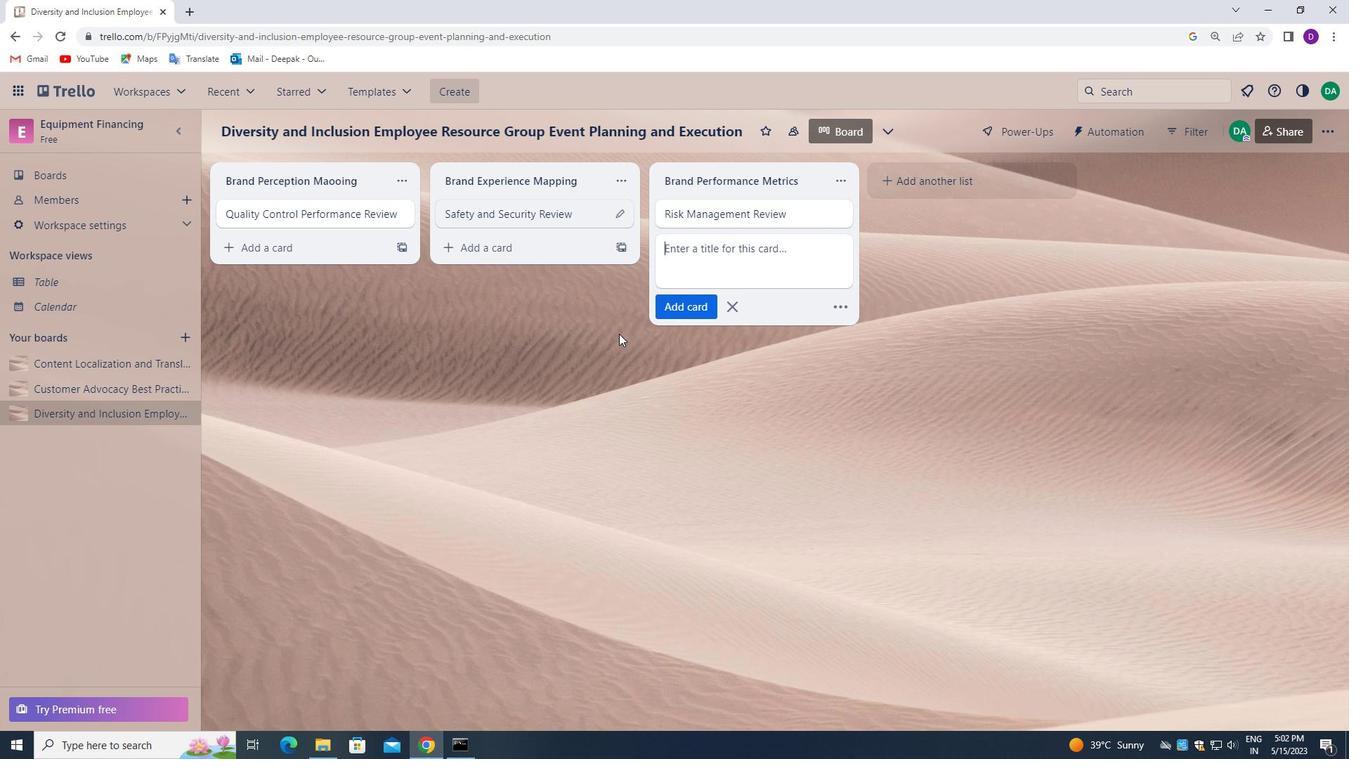 
Action: Mouse pressed left at (532, 388)
Screenshot: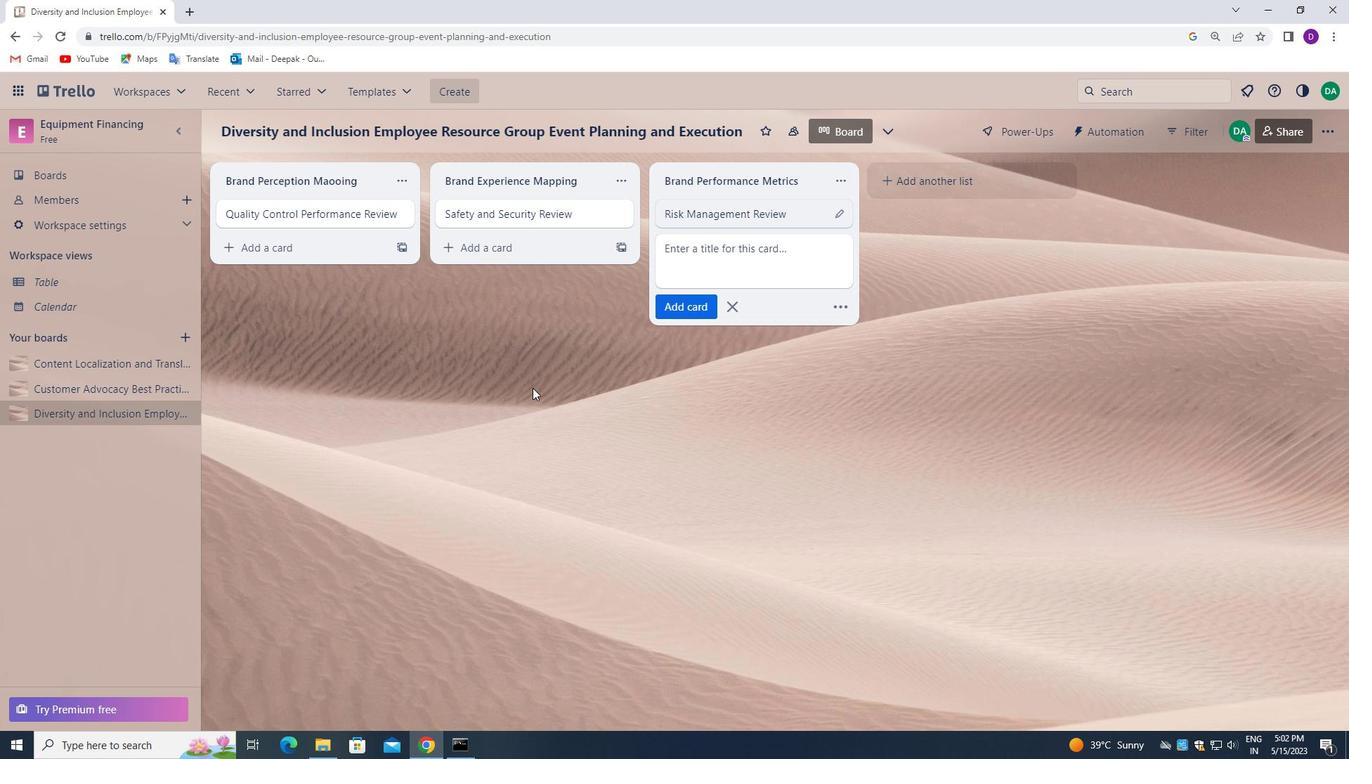 
Action: Mouse moved to (67, 178)
Screenshot: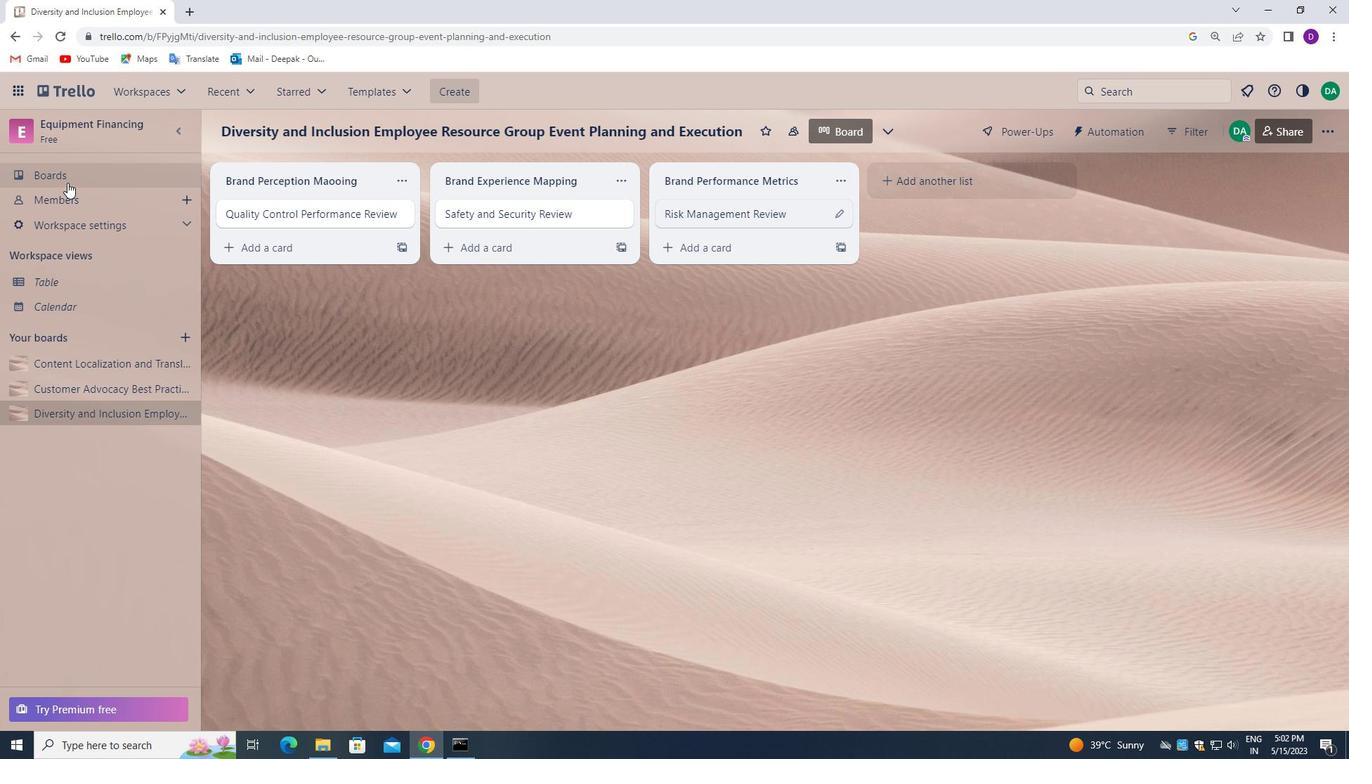 
Action: Mouse pressed left at (67, 178)
Screenshot: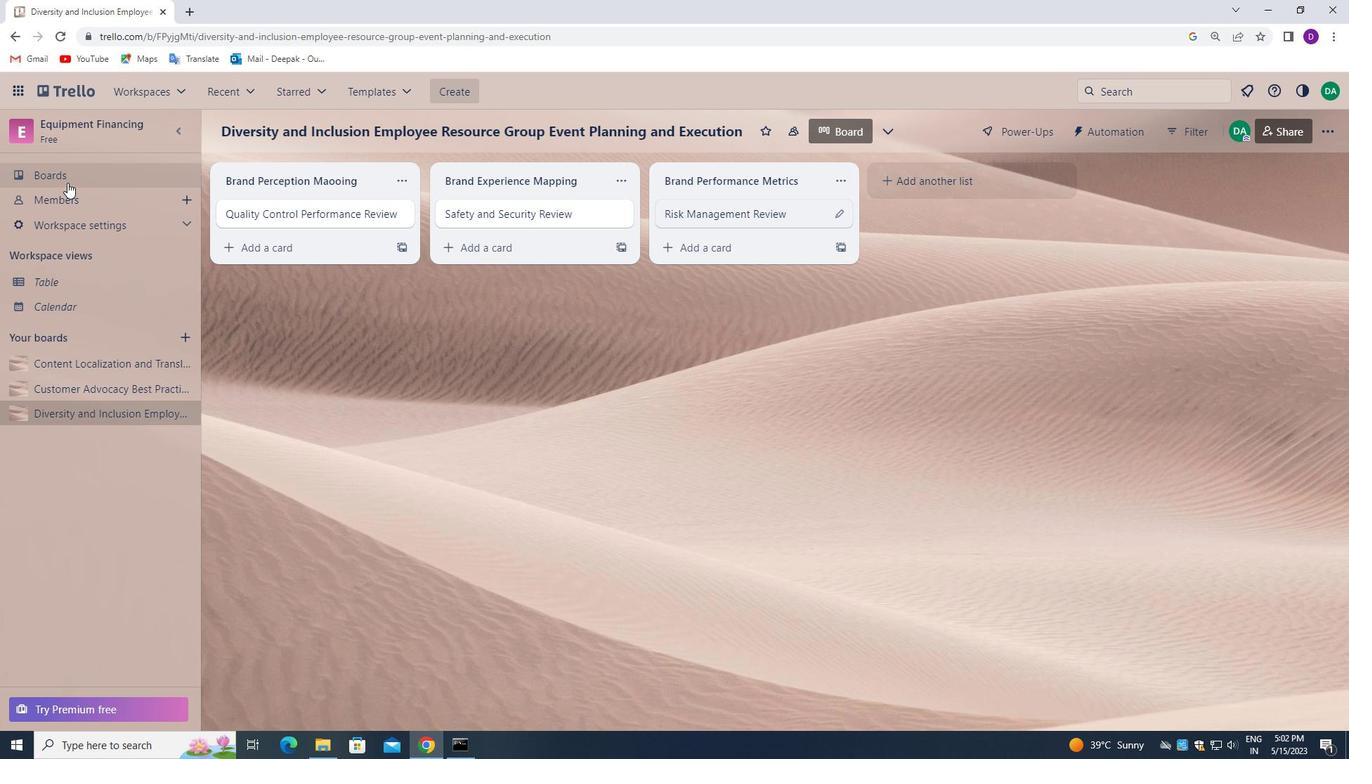 
Action: Mouse moved to (362, 334)
Screenshot: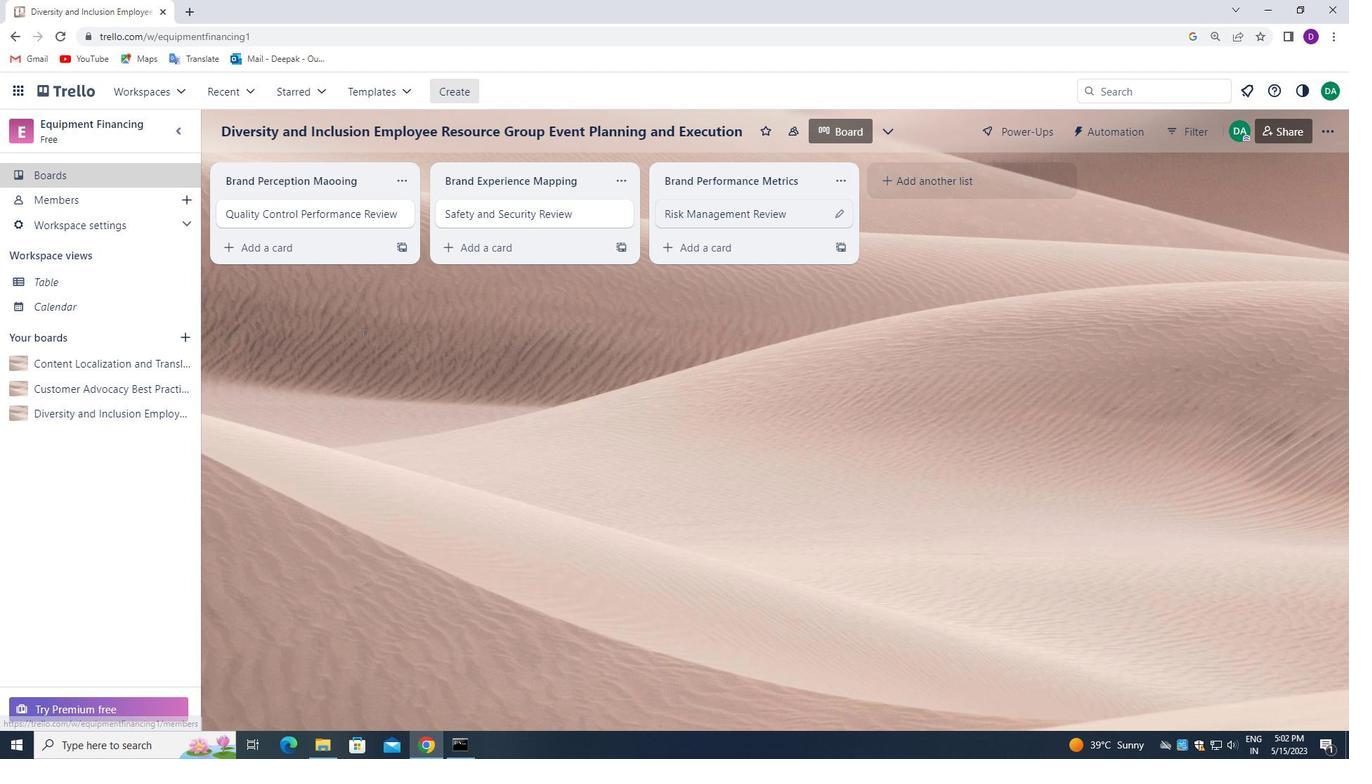 
